Task: Use GitHub Actions to automate workflows in your repository.
Action: Mouse moved to (1048, 63)
Screenshot: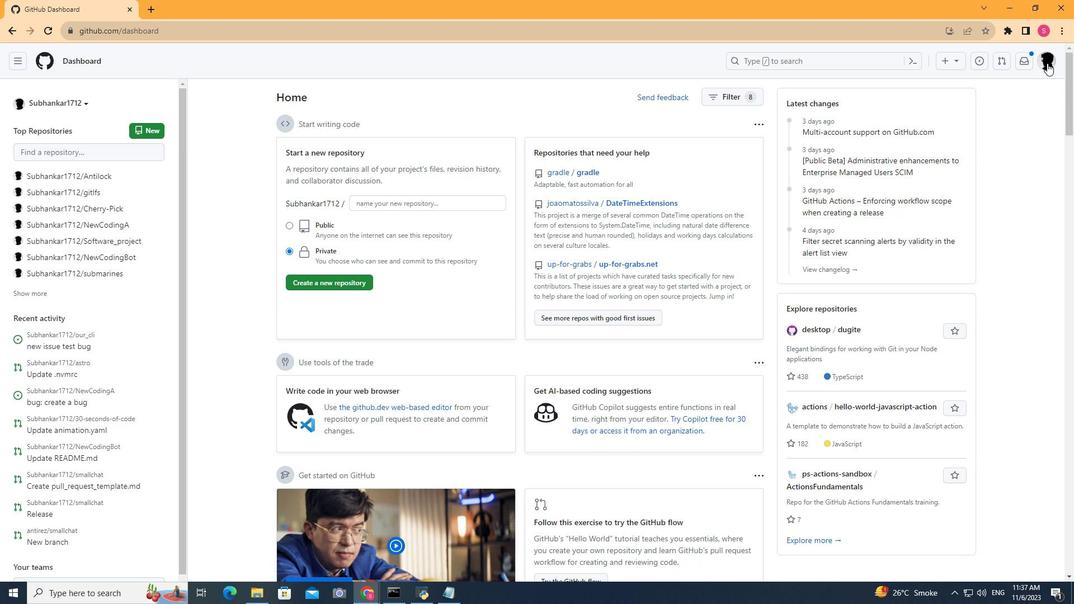 
Action: Mouse pressed left at (1048, 63)
Screenshot: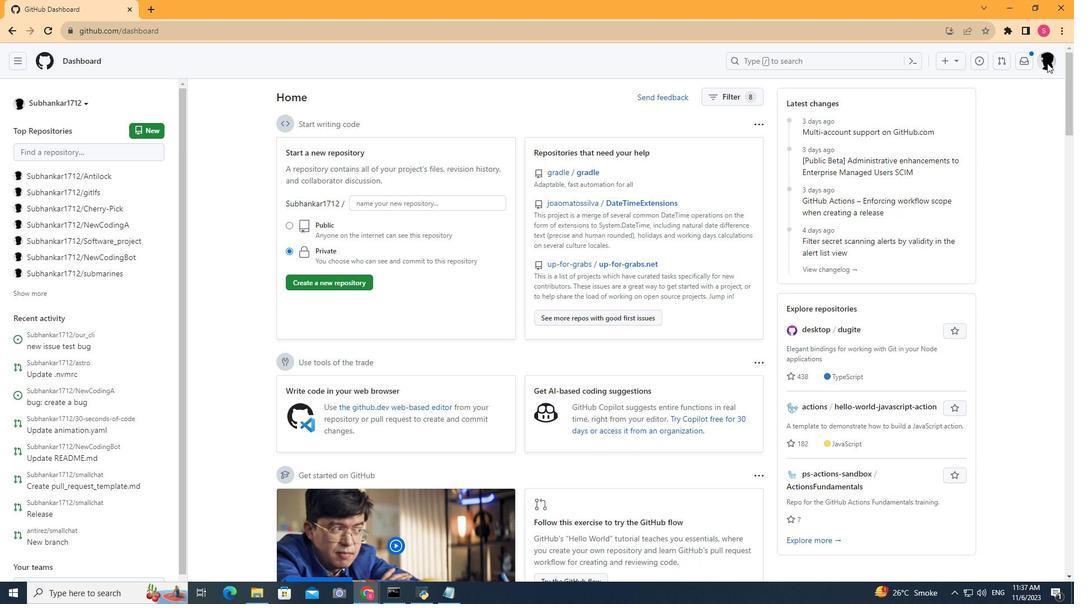 
Action: Mouse moved to (940, 157)
Screenshot: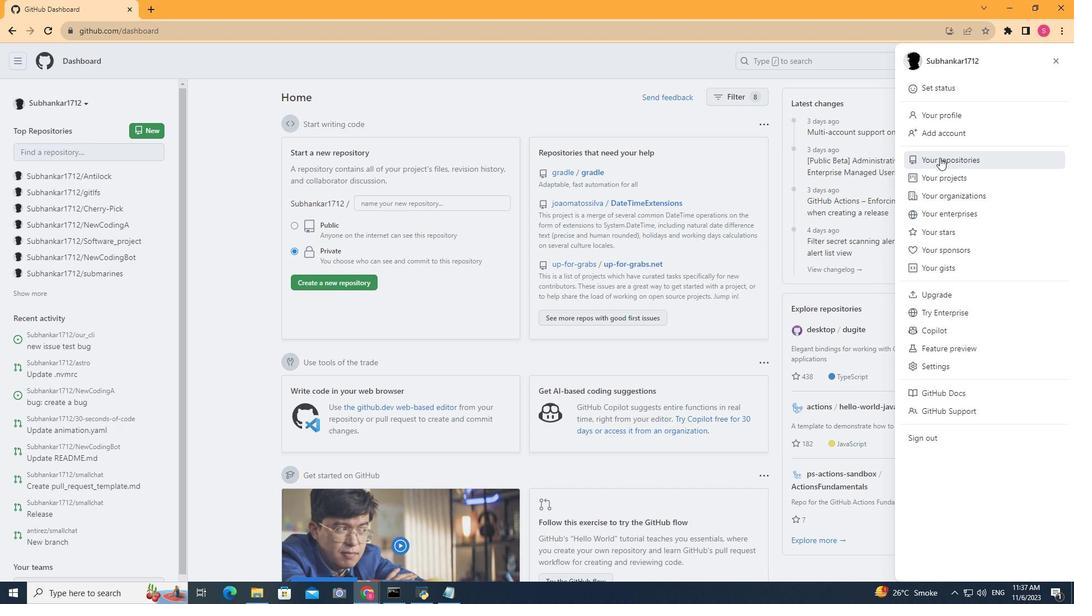 
Action: Mouse pressed left at (940, 157)
Screenshot: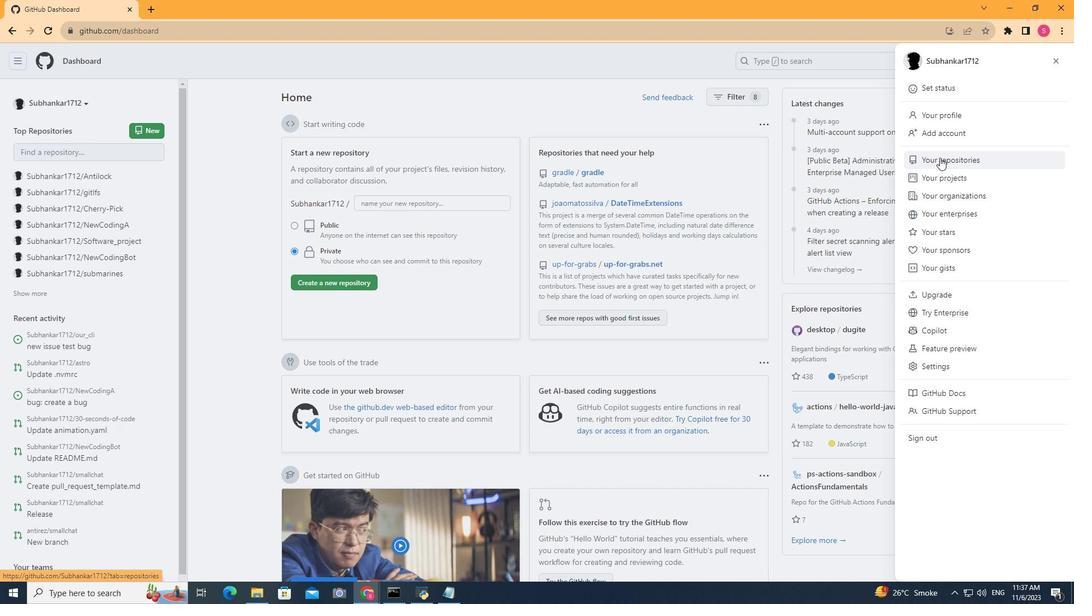 
Action: Mouse moved to (392, 166)
Screenshot: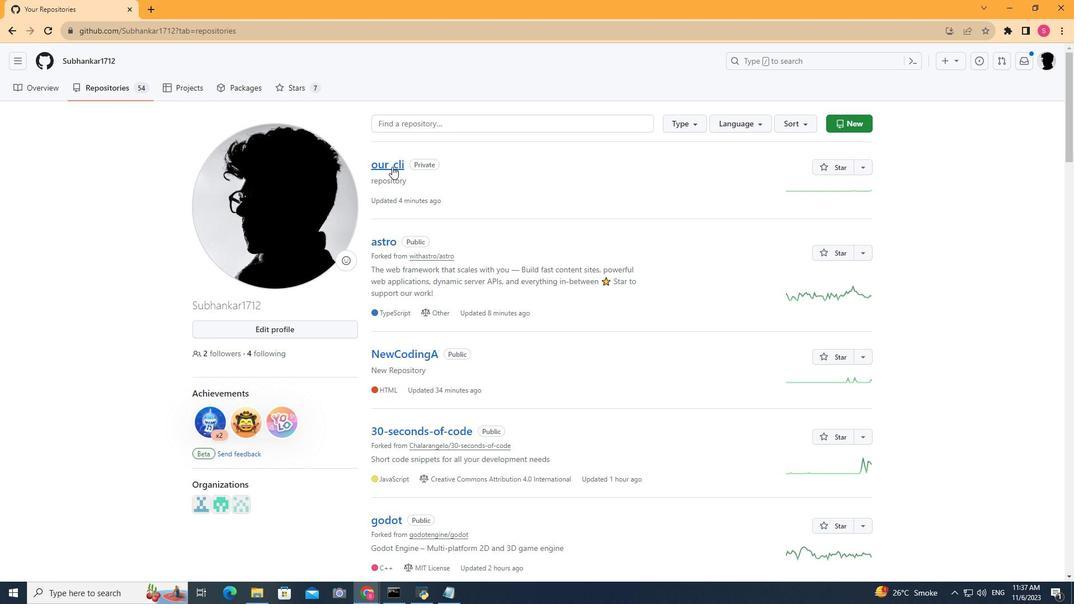 
Action: Mouse pressed left at (392, 166)
Screenshot: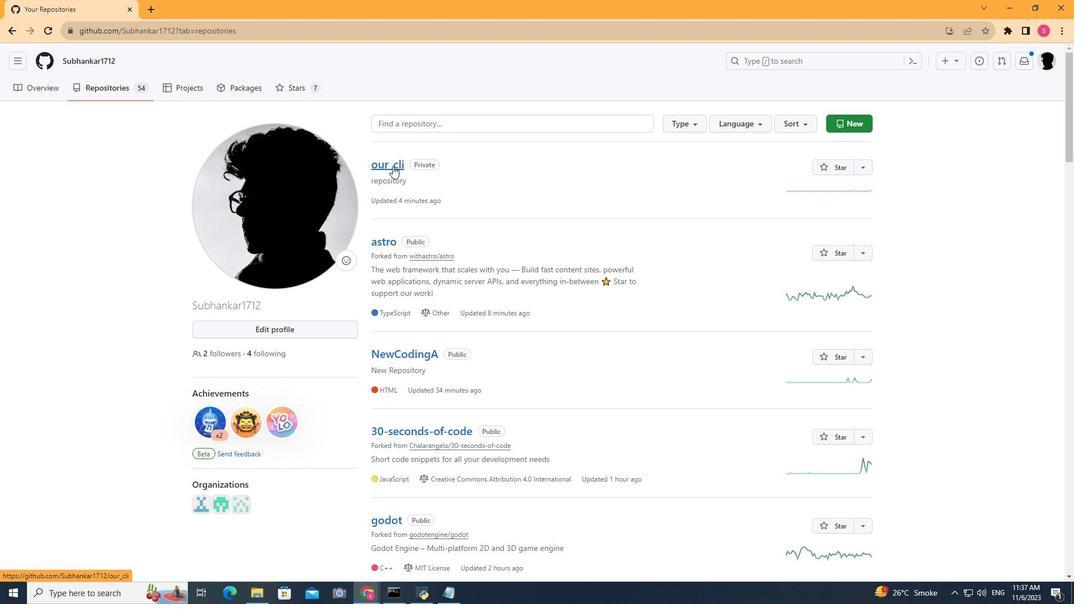 
Action: Mouse moved to (88, 87)
Screenshot: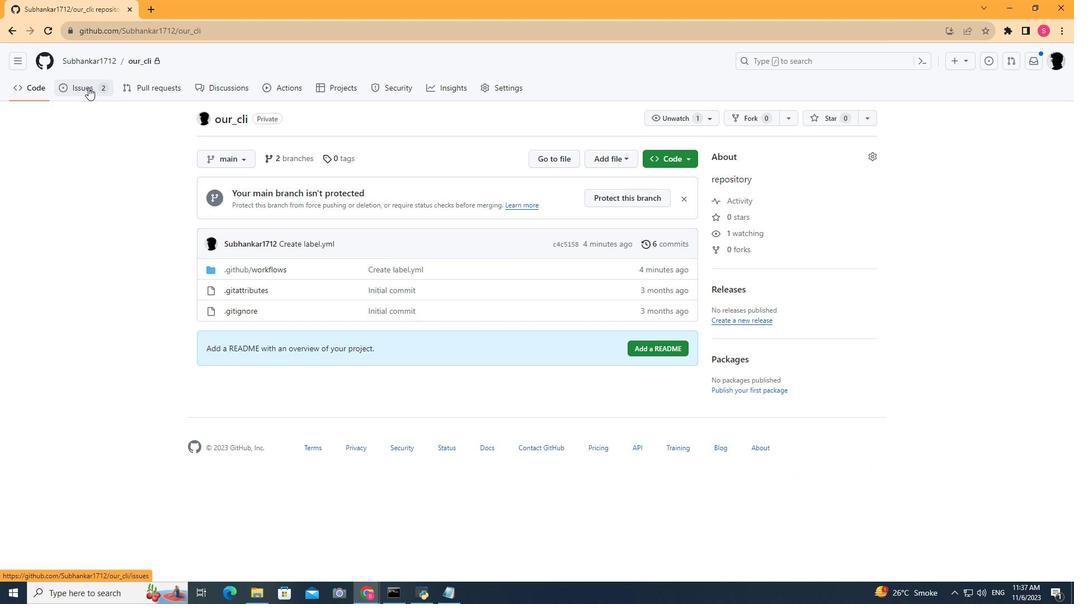 
Action: Mouse pressed left at (88, 87)
Screenshot: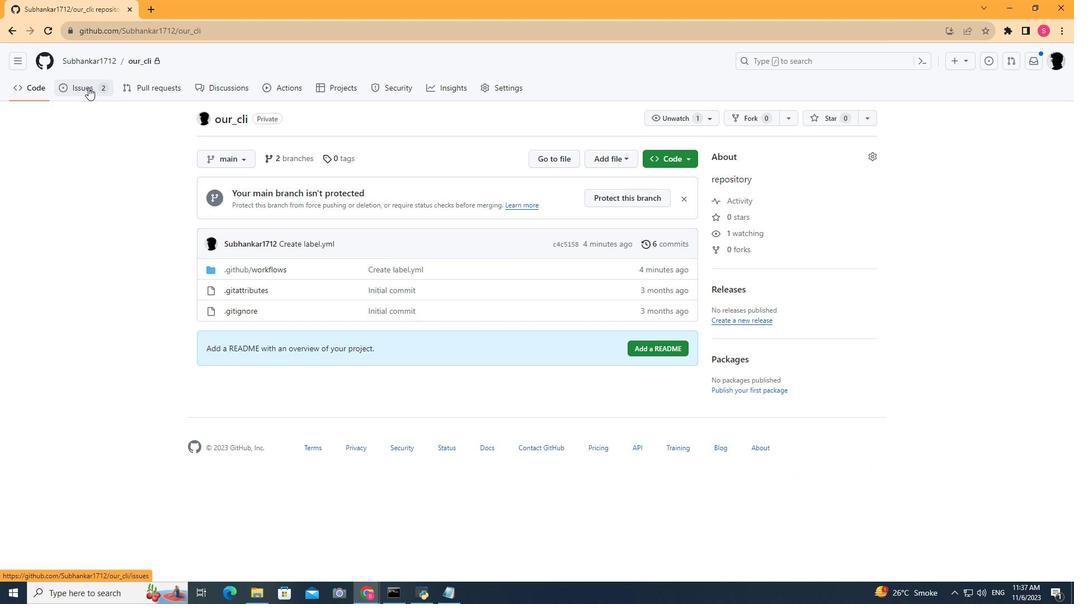 
Action: Mouse moved to (843, 119)
Screenshot: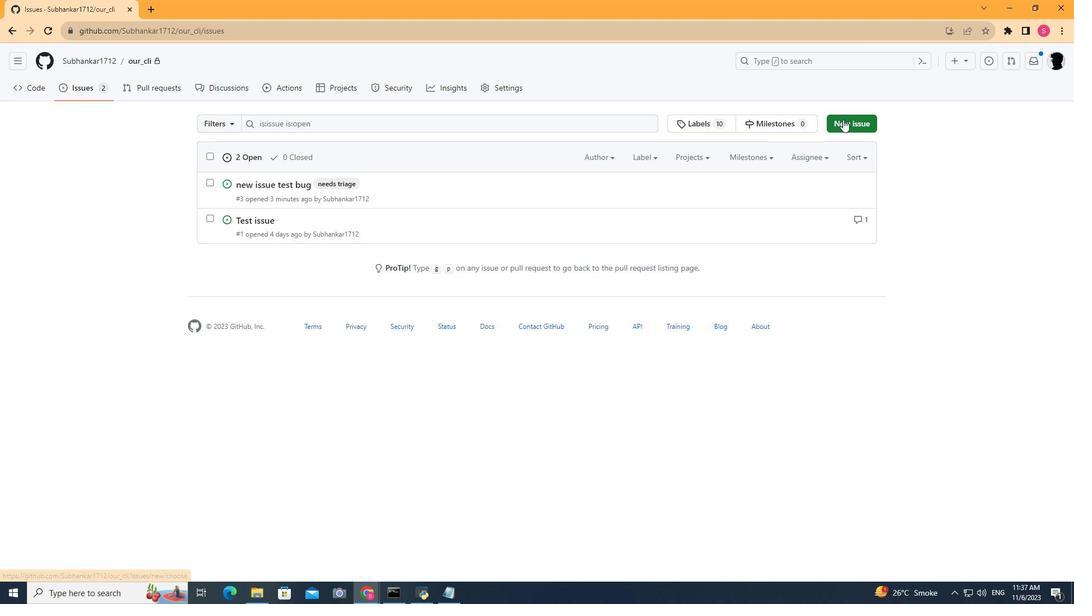 
Action: Mouse pressed left at (843, 119)
Screenshot: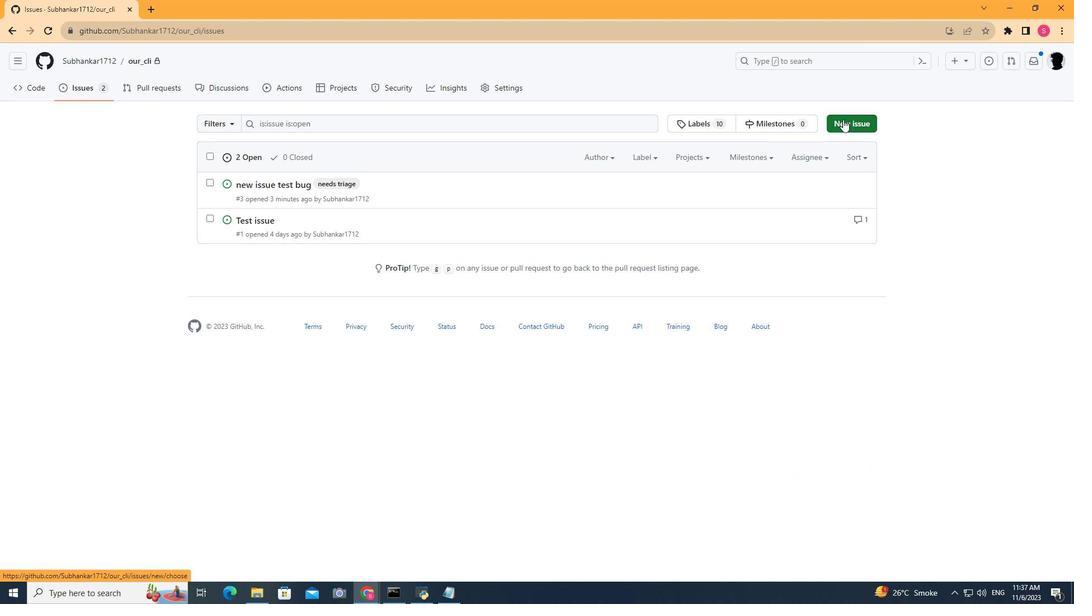 
Action: Mouse moved to (295, 160)
Screenshot: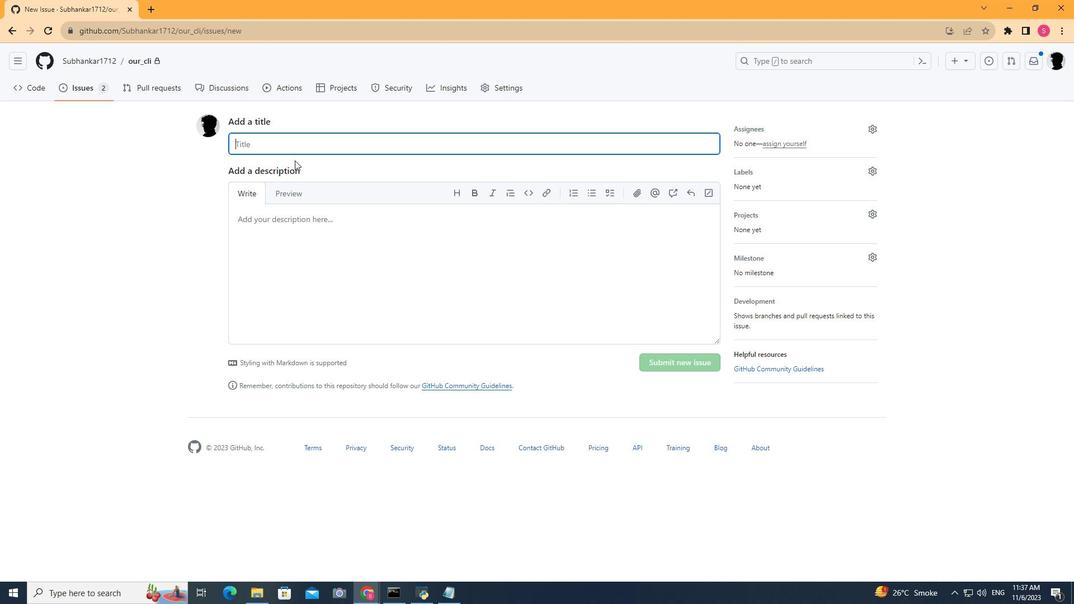 
Action: Key pressed <Key.shift>Conflicts<Key.space><Key.shift>Hander<Key.left><Key.left>l<Key.right><Key.right><Key.space><Key.shift>Wa<Key.backspace>rapping<Key.space>regression
Screenshot: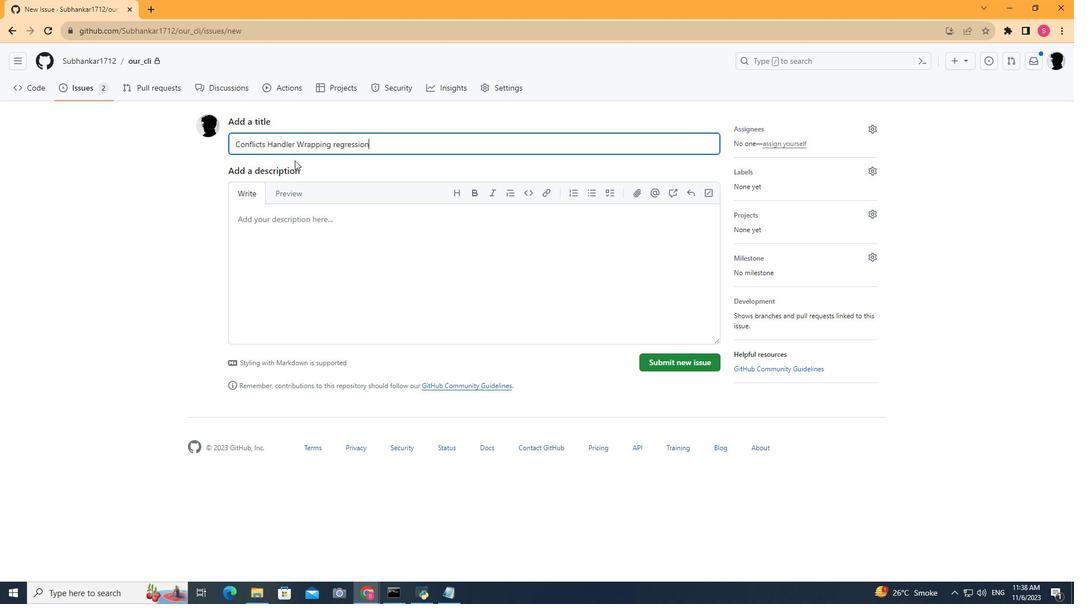 
Action: Mouse moved to (298, 221)
Screenshot: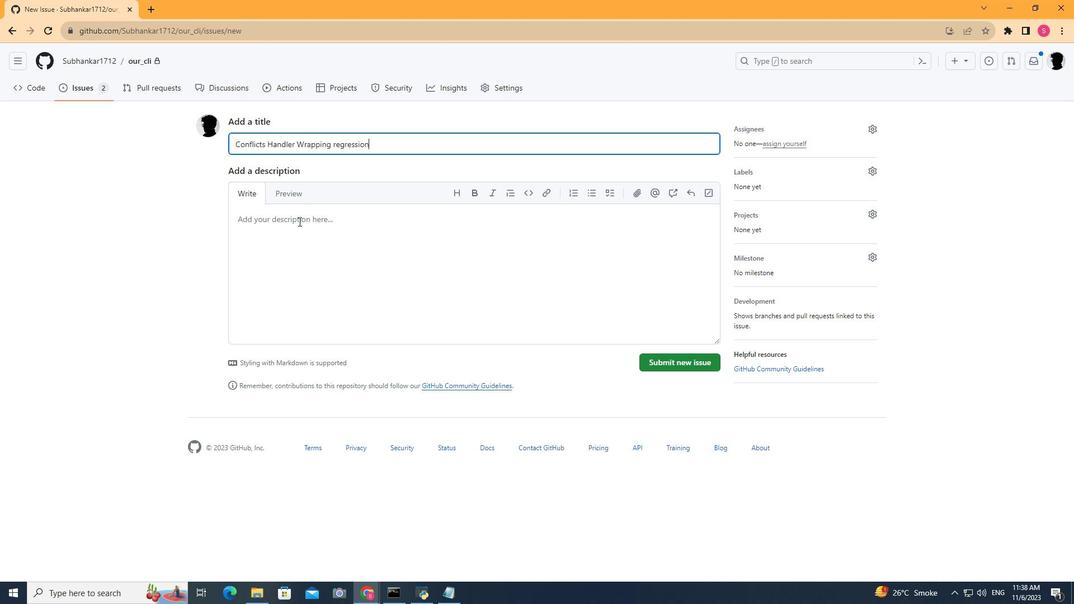 
Action: Mouse pressed left at (298, 221)
Screenshot: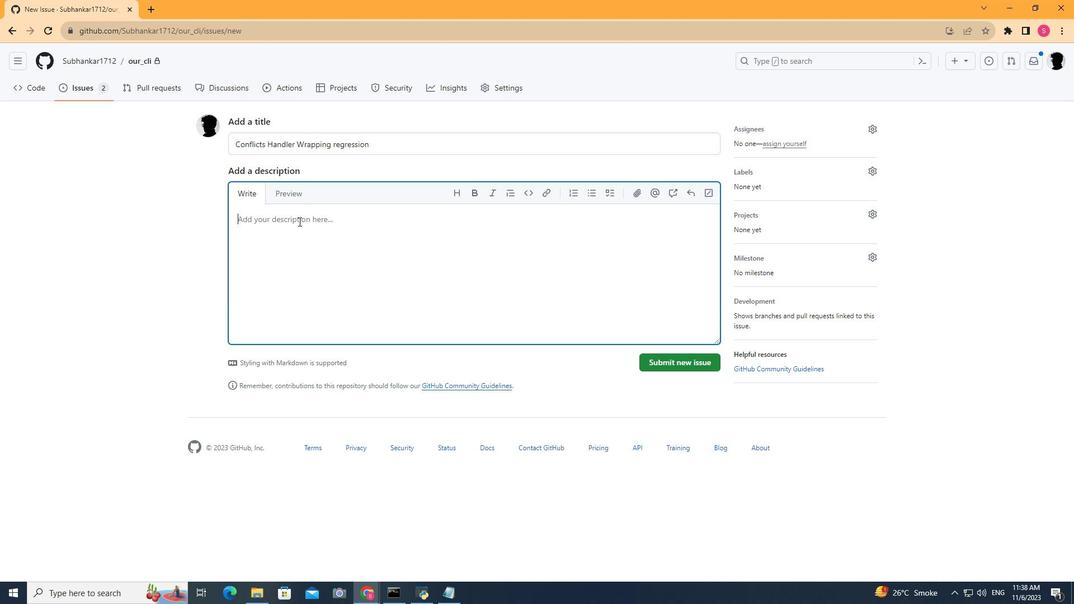 
Action: Key pressed <Key.shift>The<Key.space><Key.shift>Problem<Key.enter><Key.enter><Key.shift><Key.shift><Key.shift><Key.shift><Key.shift><Key.shift><Key.shift><Key.shift>When<Key.space>a<Key.space>conflict<Key.space>occurs<Key.space>and<Key.space>the<Key.space>file<Key.space>g<Key.backspace>has<Key.space>a<Key.space>long<Key.space>name,<Key.space>it<Key.space>does<Key.space>not<Key.space>warp<Key.space>in<Key.space>a<Key.space>pretty<Key.space>fashion.
Screenshot: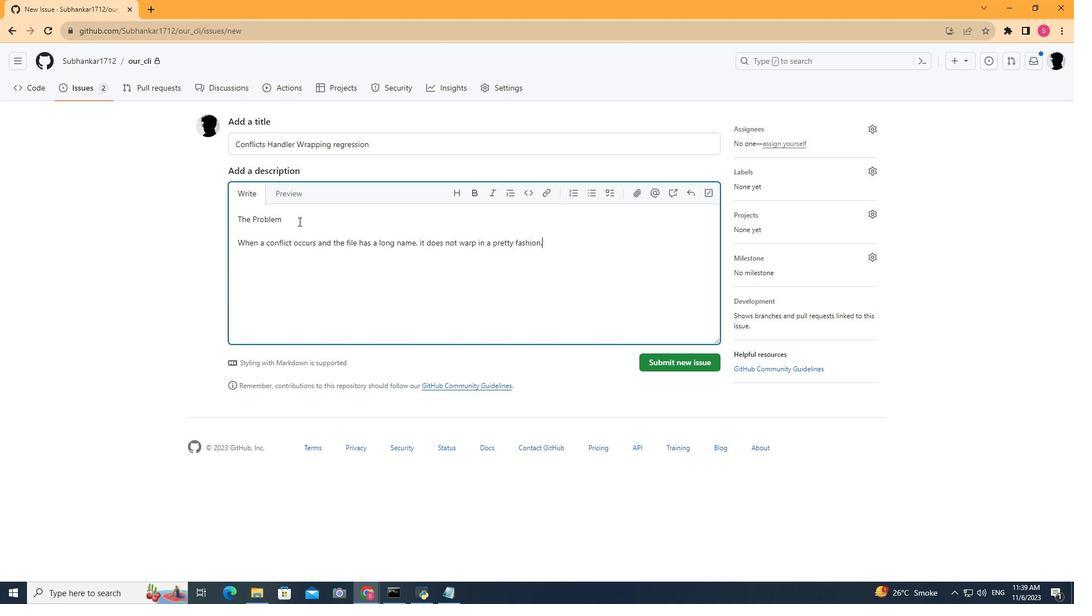 
Action: Mouse moved to (666, 359)
Screenshot: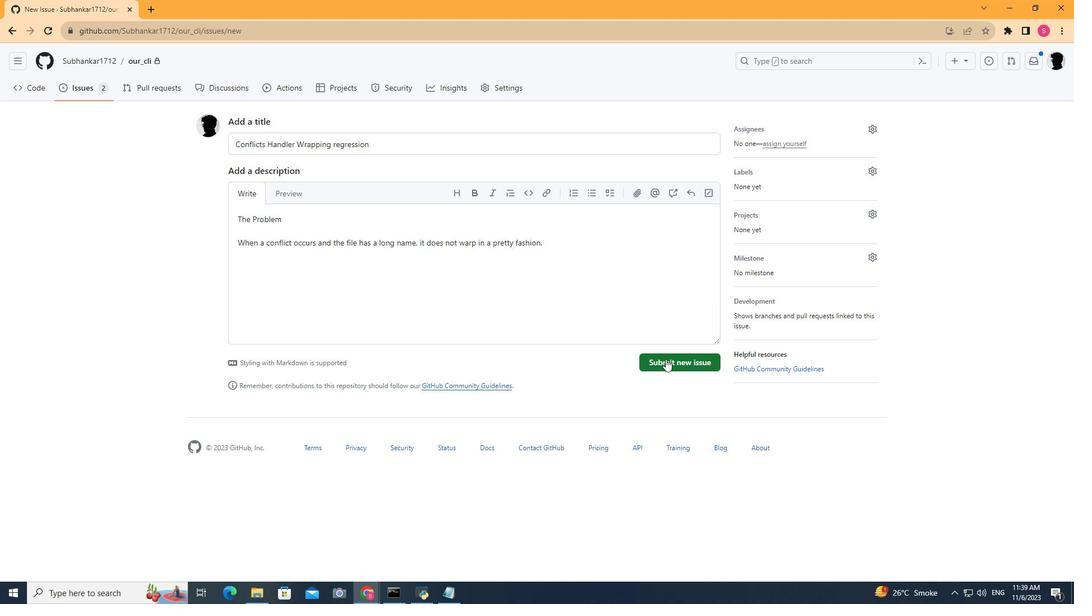 
Action: Mouse pressed left at (666, 359)
Screenshot: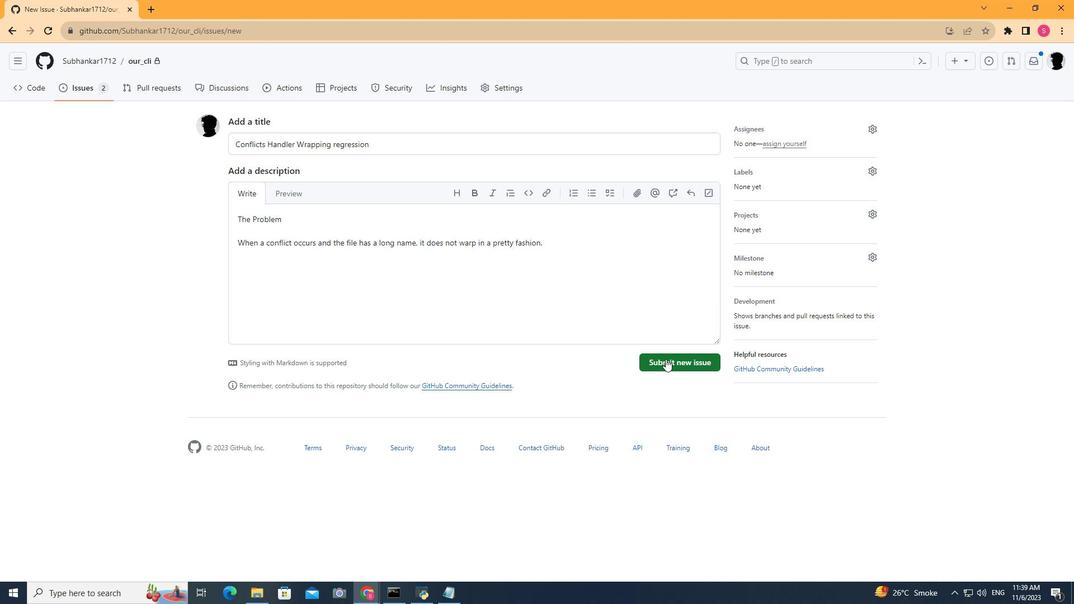 
Action: Mouse moved to (306, 266)
Screenshot: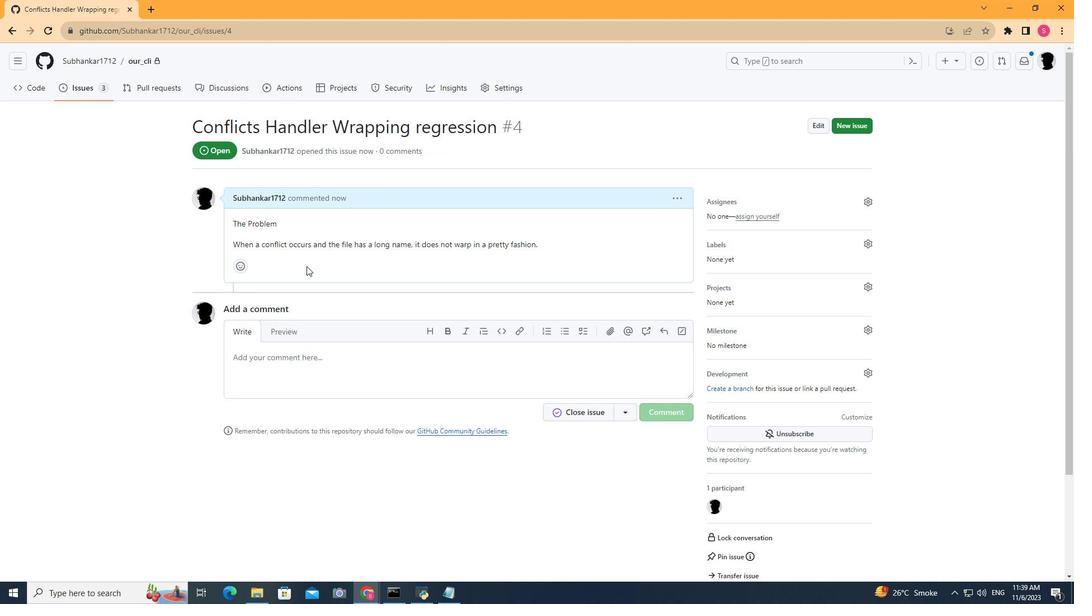 
Action: Mouse scrolled (306, 265) with delta (0, 0)
Screenshot: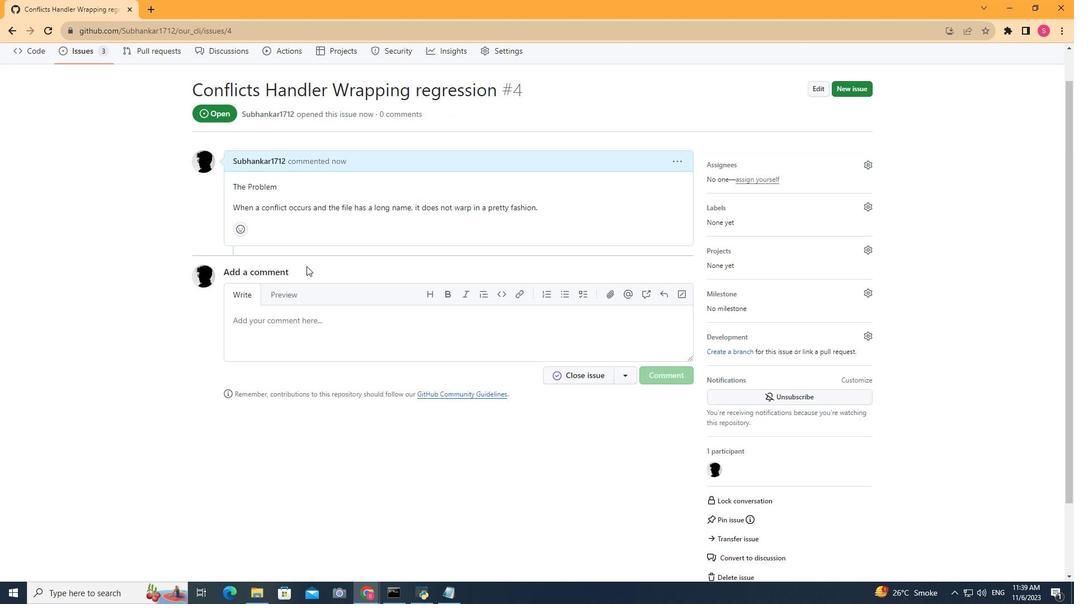 
Action: Mouse scrolled (306, 265) with delta (0, 0)
Screenshot: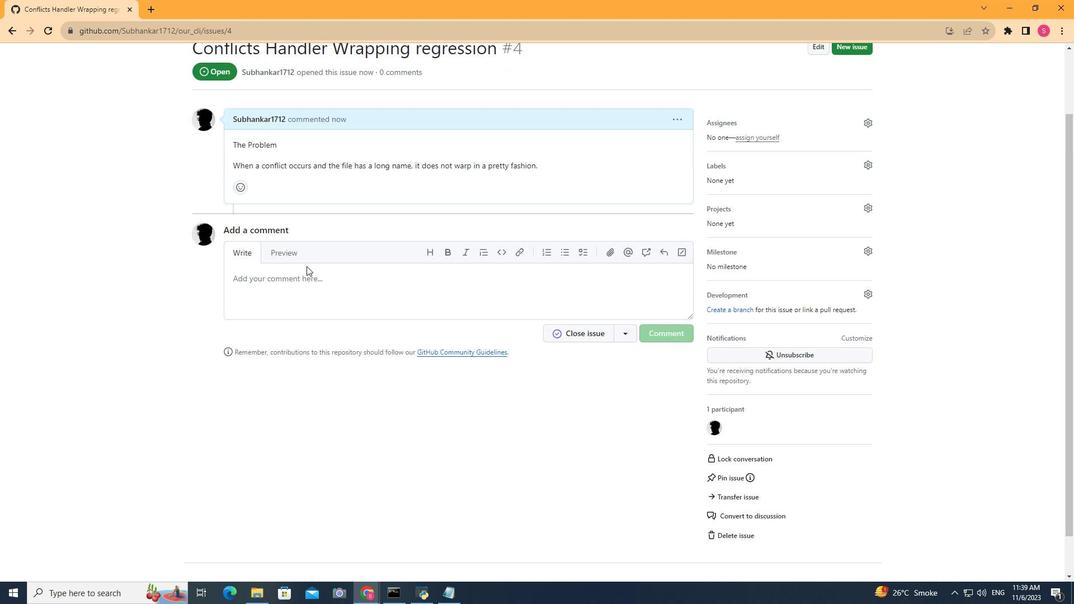 
Action: Mouse scrolled (306, 265) with delta (0, 0)
Screenshot: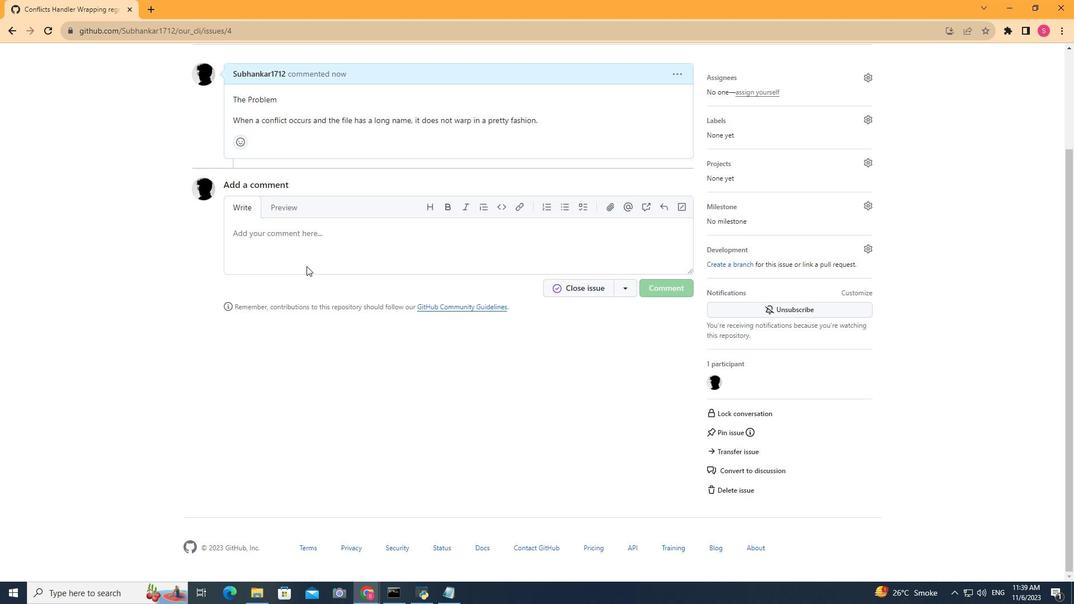 
Action: Mouse scrolled (306, 267) with delta (0, 0)
Screenshot: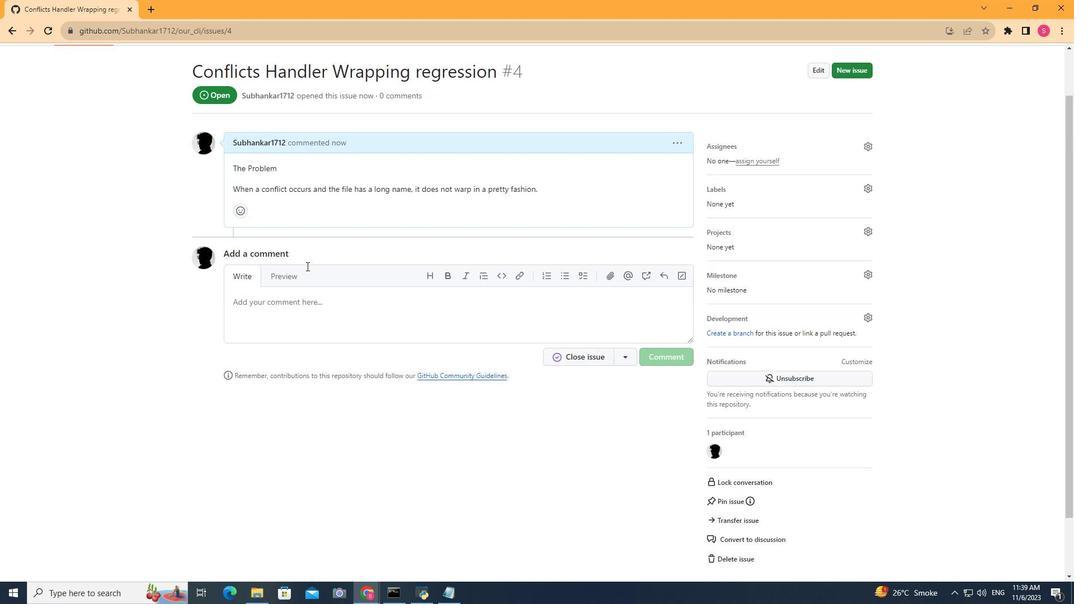 
Action: Mouse scrolled (306, 267) with delta (0, 0)
Screenshot: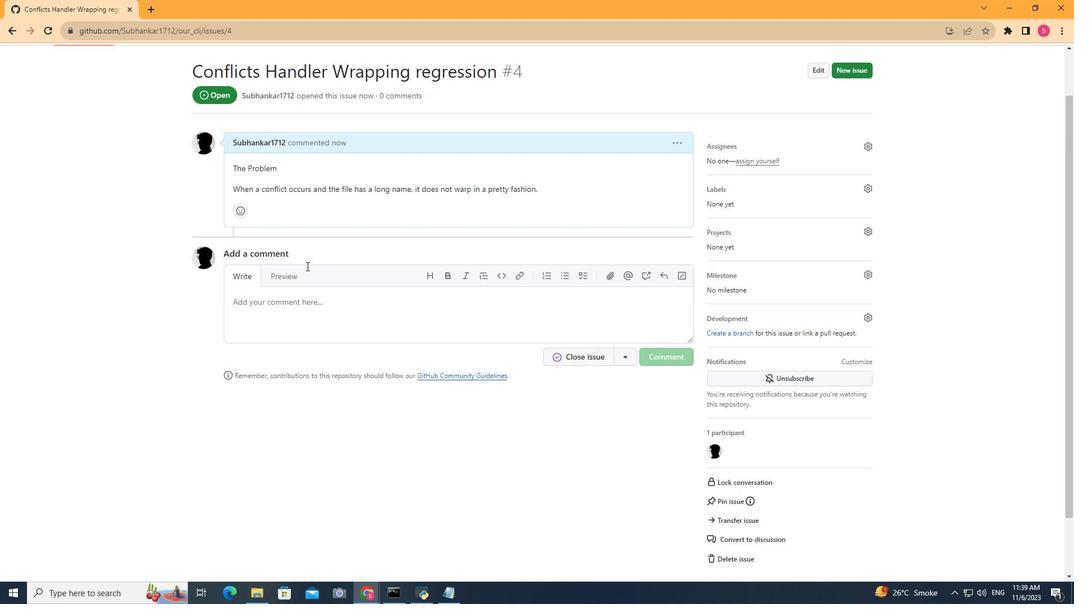 
Action: Mouse scrolled (306, 267) with delta (0, 0)
Screenshot: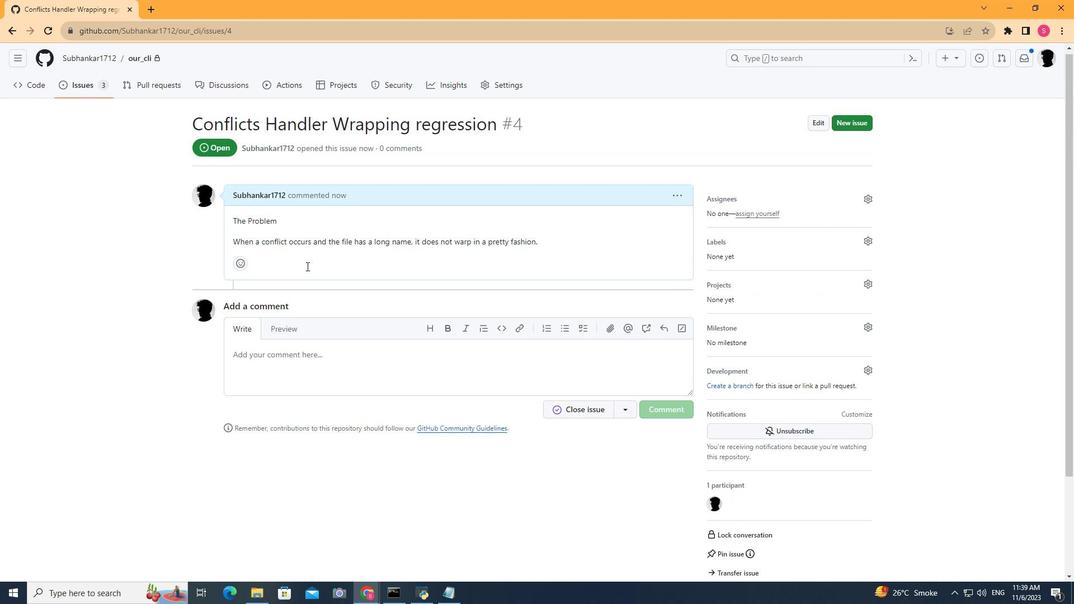 
Action: Mouse moved to (276, 90)
Screenshot: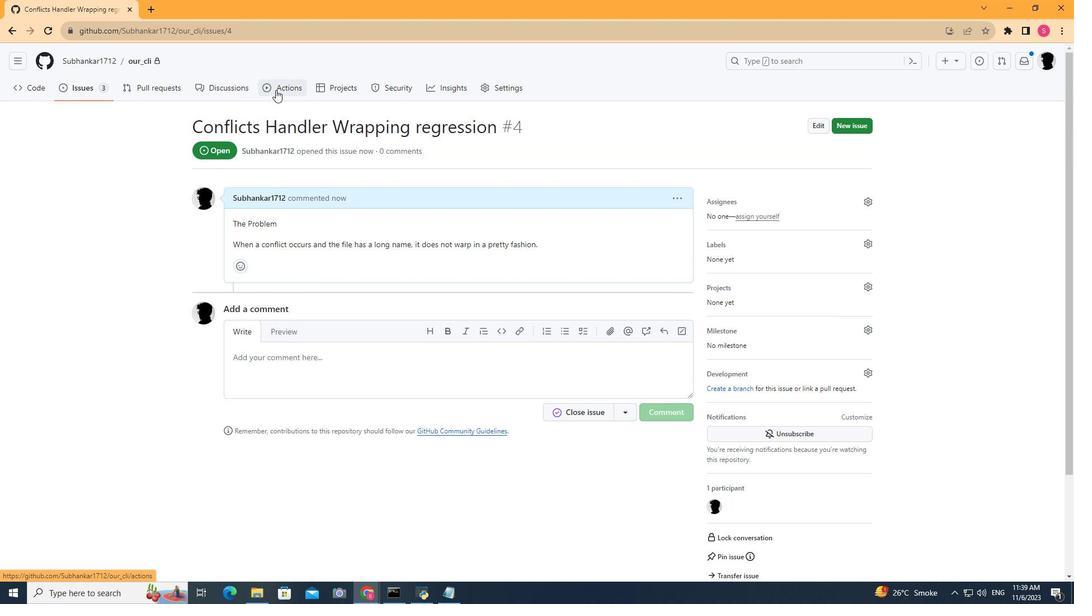
Action: Mouse pressed left at (276, 90)
Screenshot: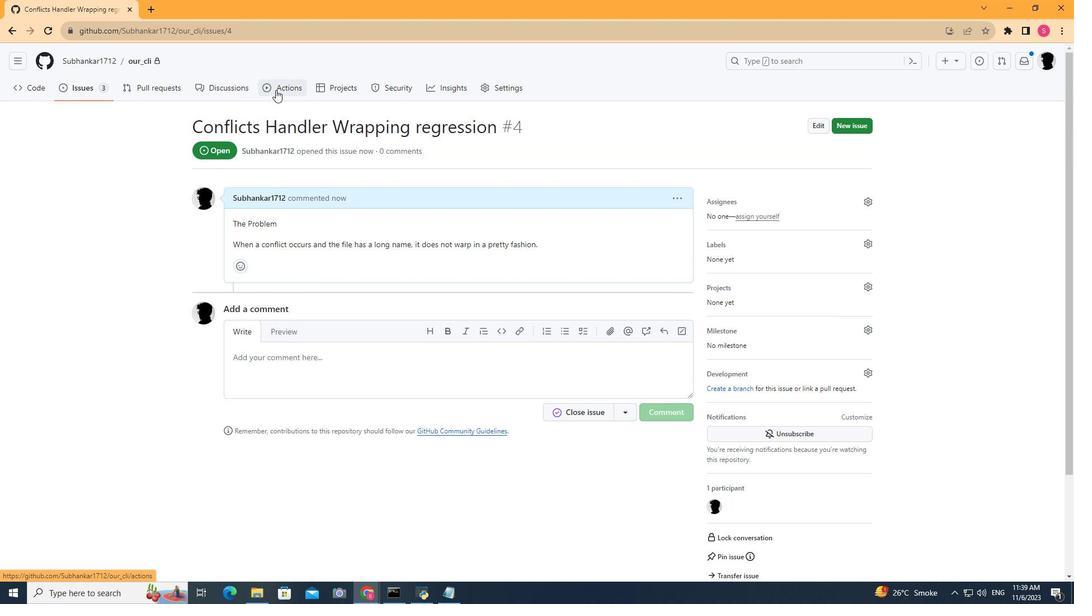 
Action: Mouse moved to (267, 200)
Screenshot: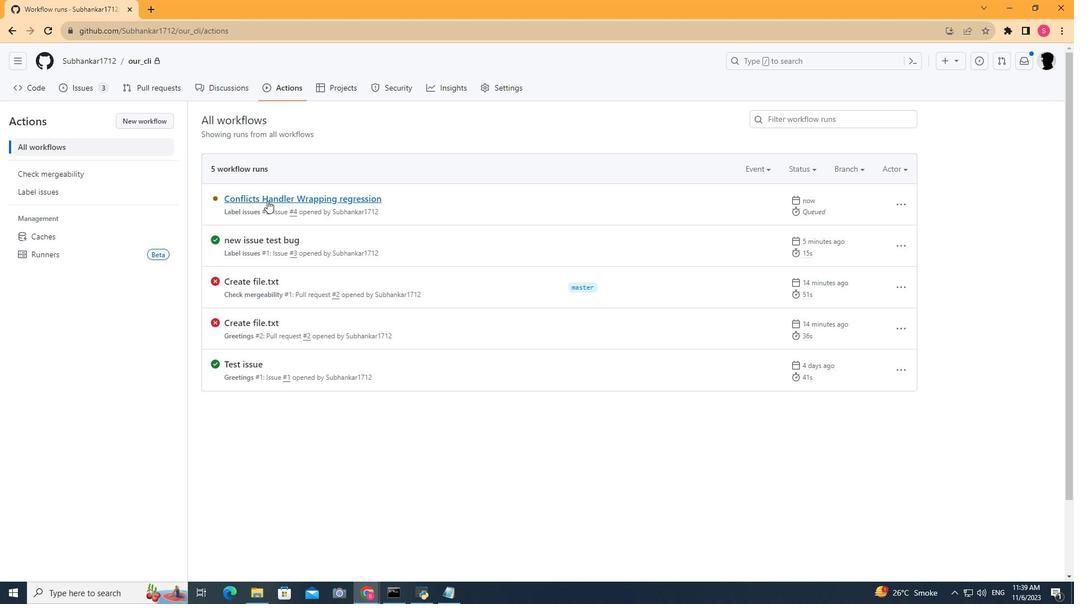 
Action: Mouse pressed left at (267, 200)
Screenshot: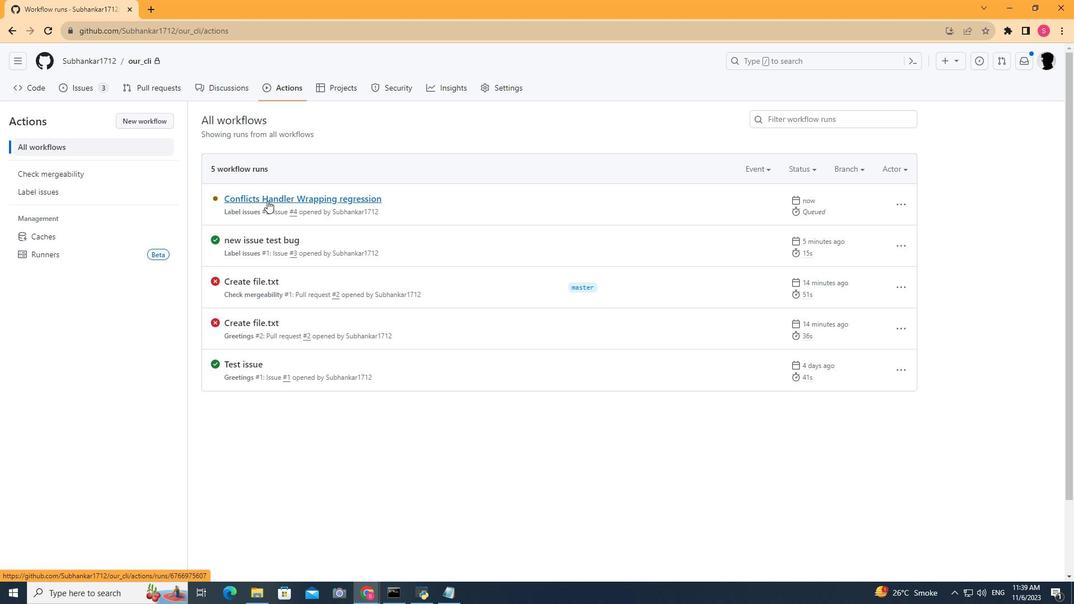 
Action: Mouse moved to (249, 297)
Screenshot: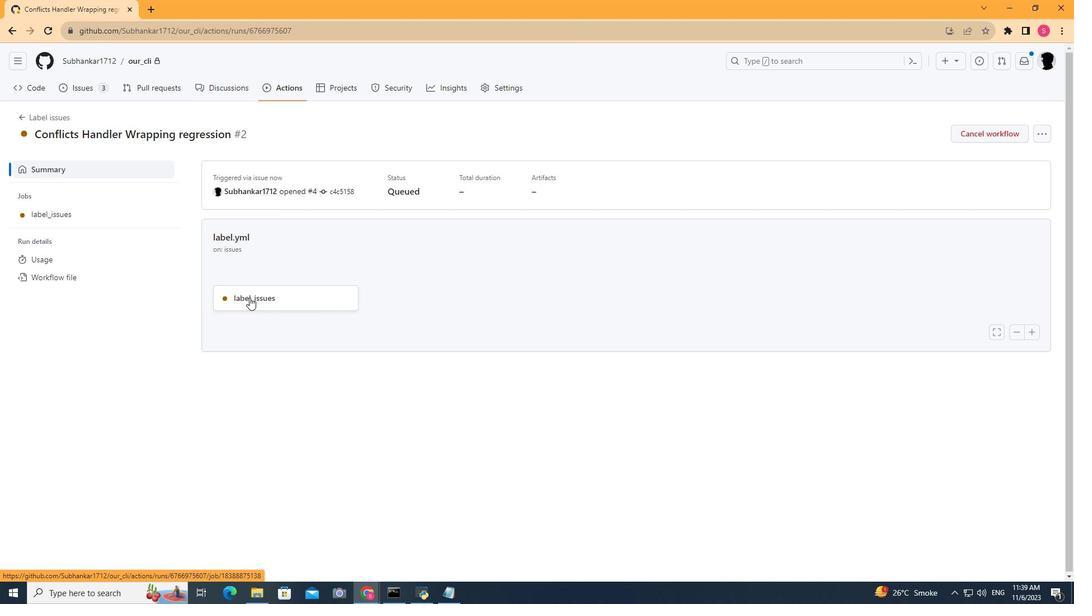 
Action: Mouse pressed left at (249, 297)
Screenshot: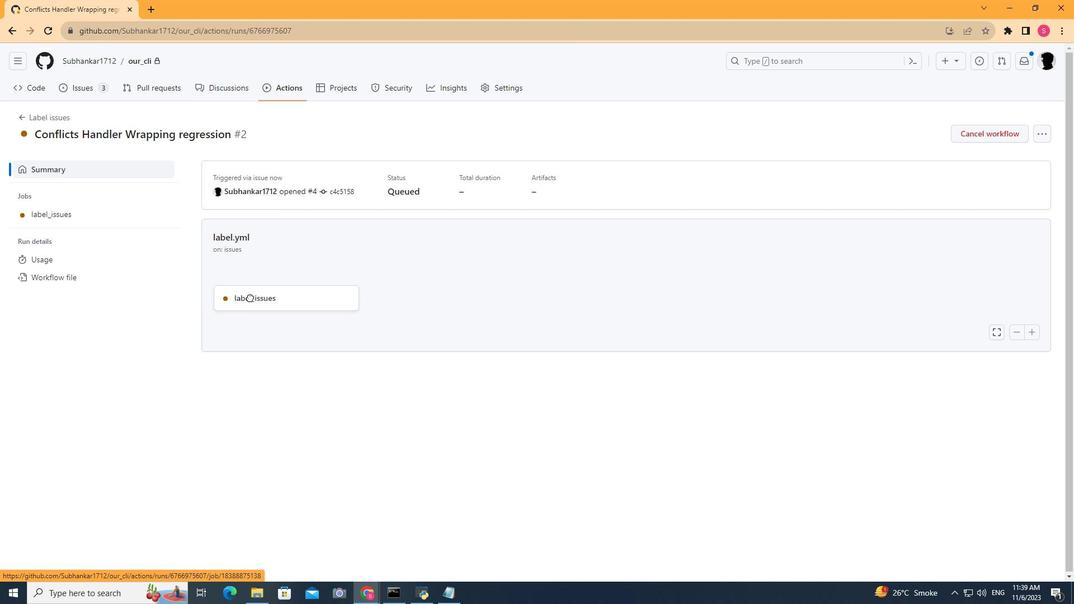 
Action: Mouse moved to (291, 258)
Screenshot: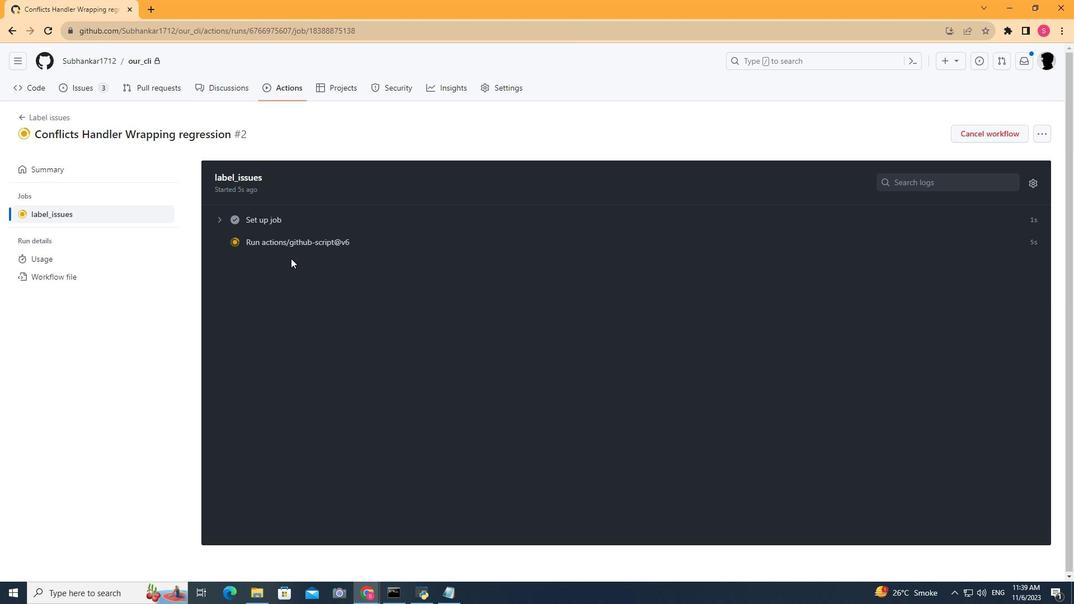 
Action: Mouse scrolled (291, 258) with delta (0, 0)
Screenshot: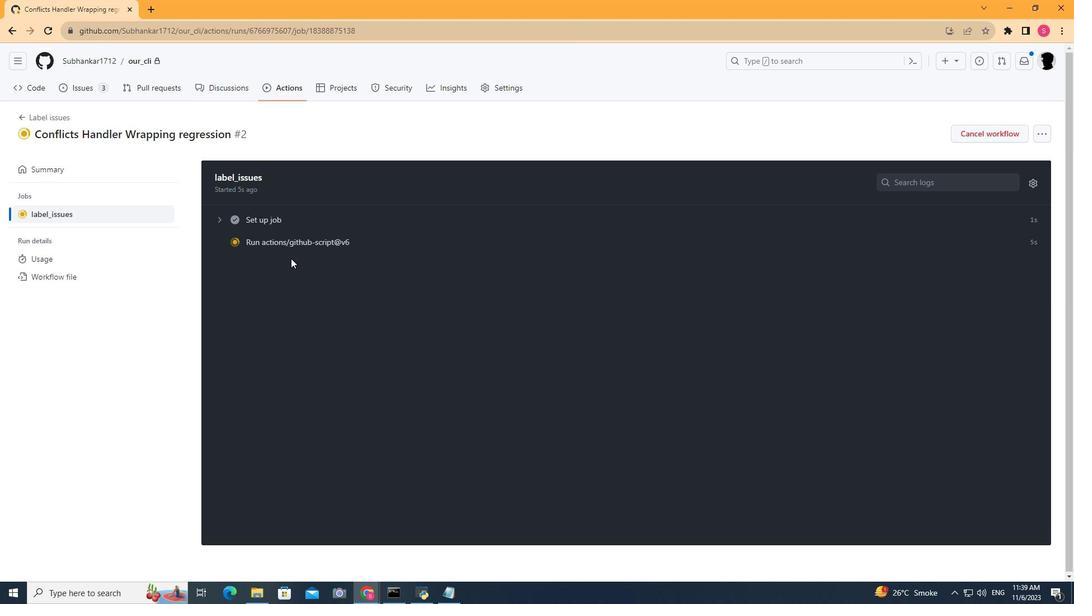
Action: Mouse scrolled (291, 258) with delta (0, 0)
Screenshot: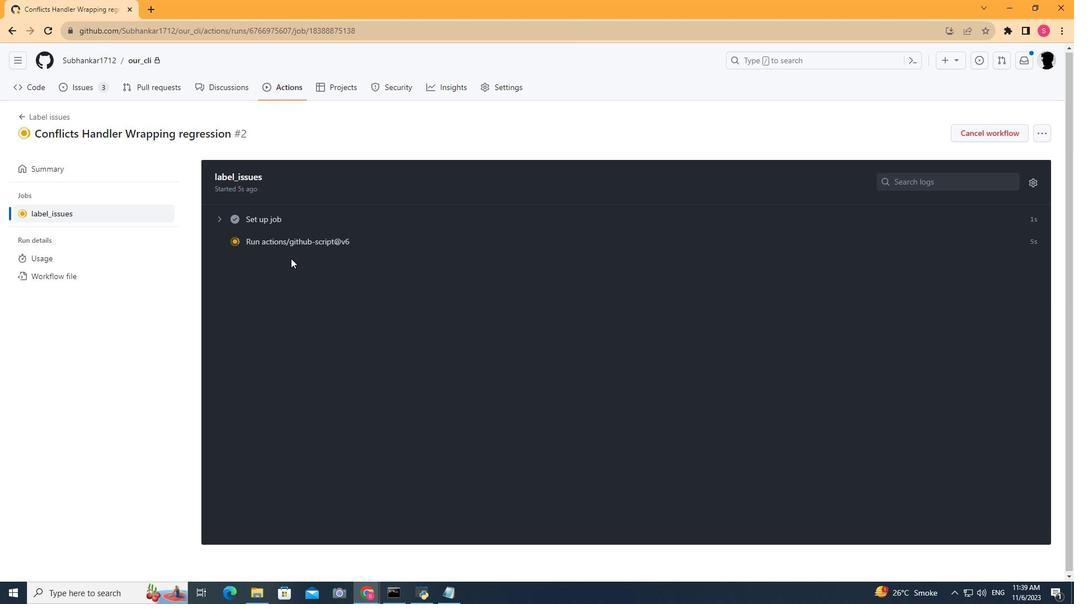 
Action: Mouse scrolled (291, 258) with delta (0, 0)
Screenshot: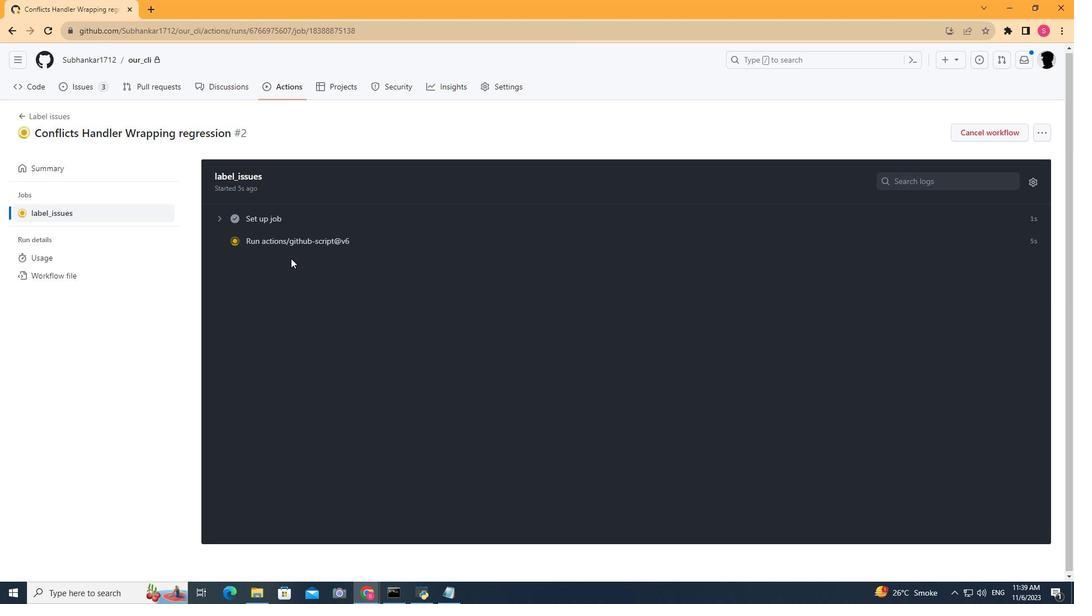 
Action: Mouse scrolled (291, 258) with delta (0, 0)
Screenshot: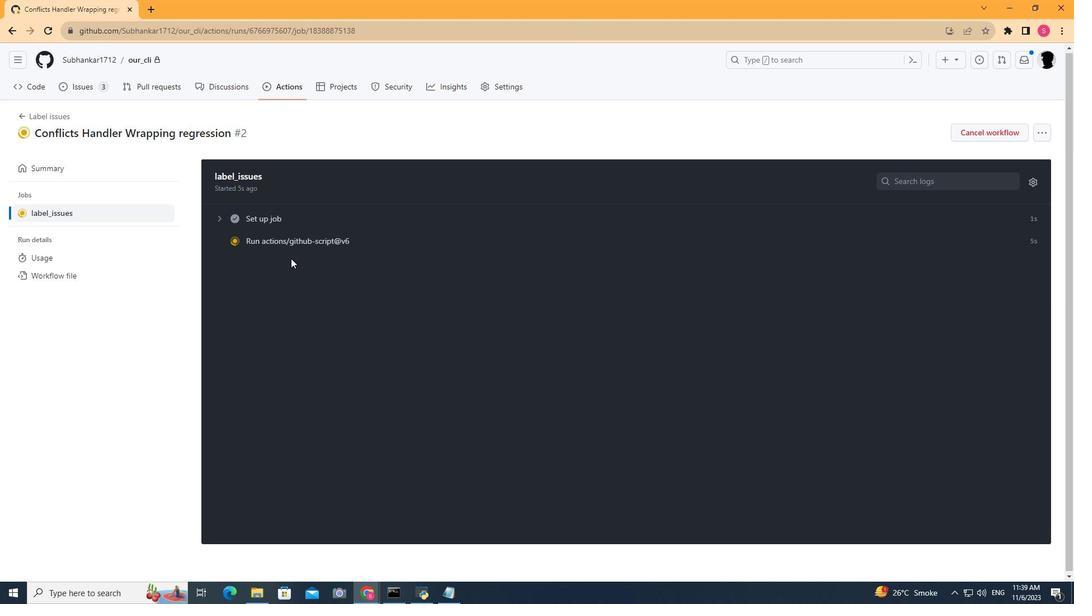 
Action: Mouse moved to (291, 258)
Screenshot: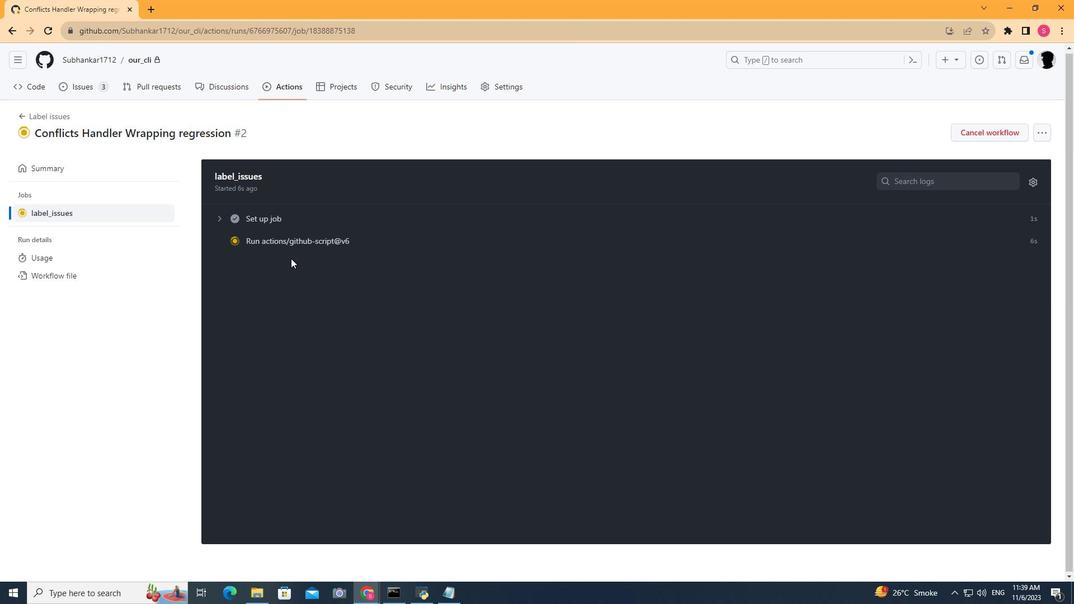 
Action: Mouse scrolled (291, 259) with delta (0, 0)
Screenshot: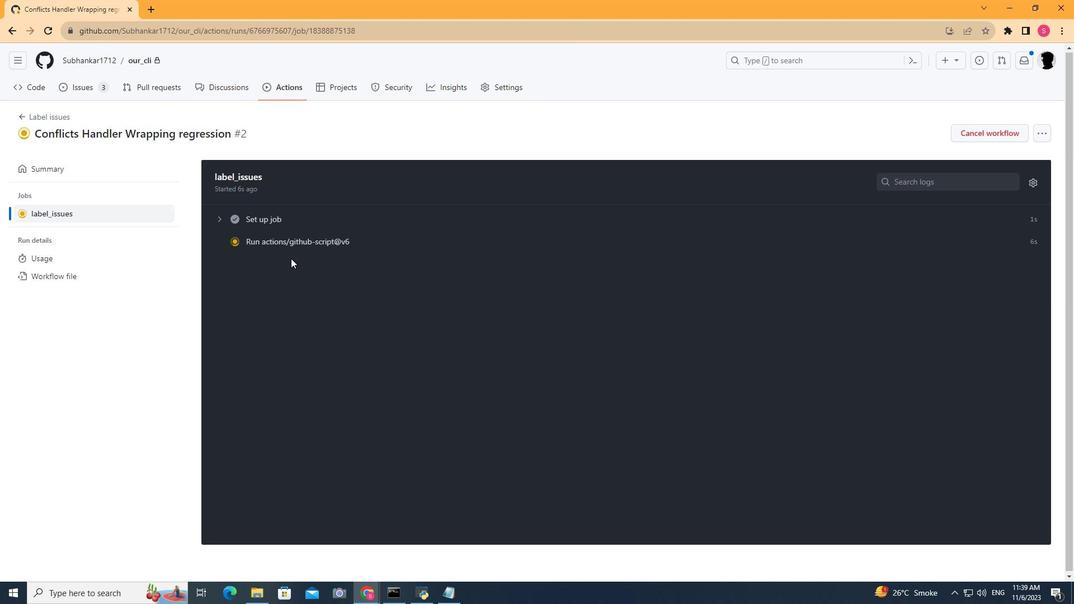 
Action: Mouse scrolled (291, 259) with delta (0, 0)
Screenshot: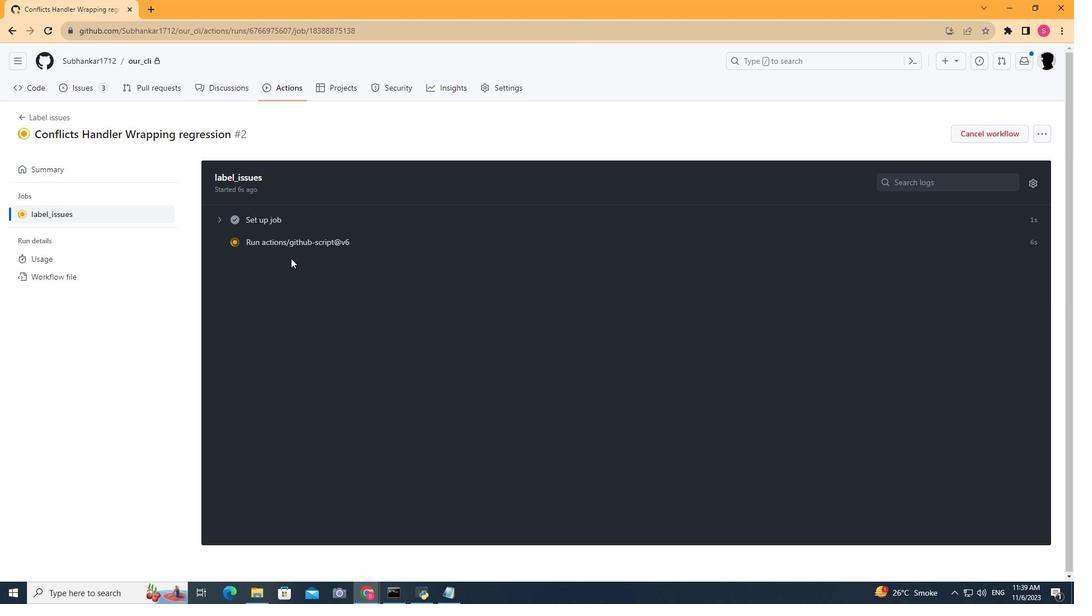 
Action: Mouse scrolled (291, 259) with delta (0, 0)
Screenshot: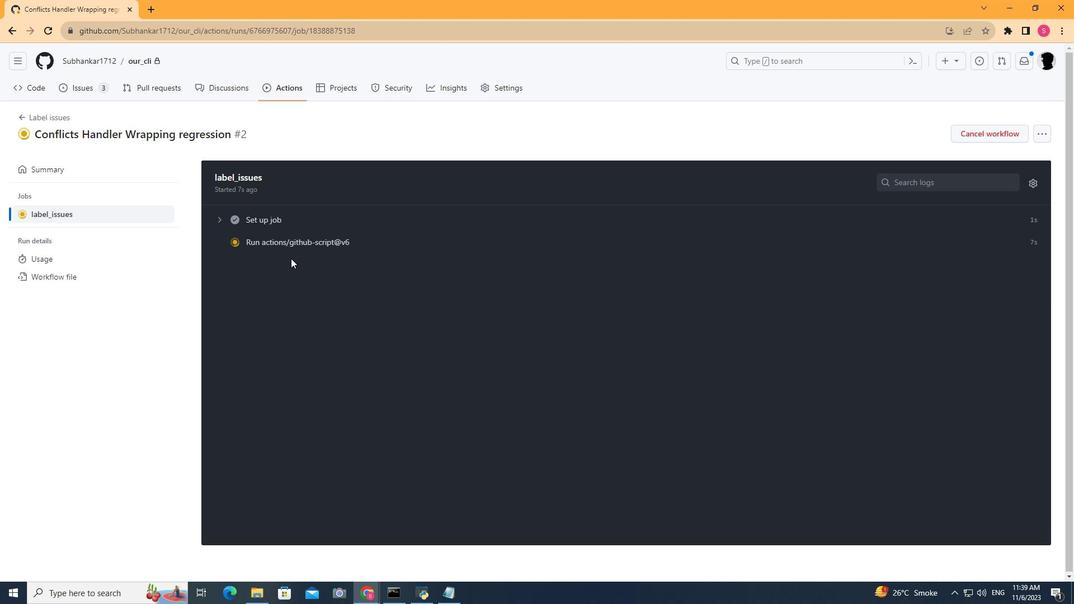 
Action: Mouse scrolled (291, 259) with delta (0, 0)
Screenshot: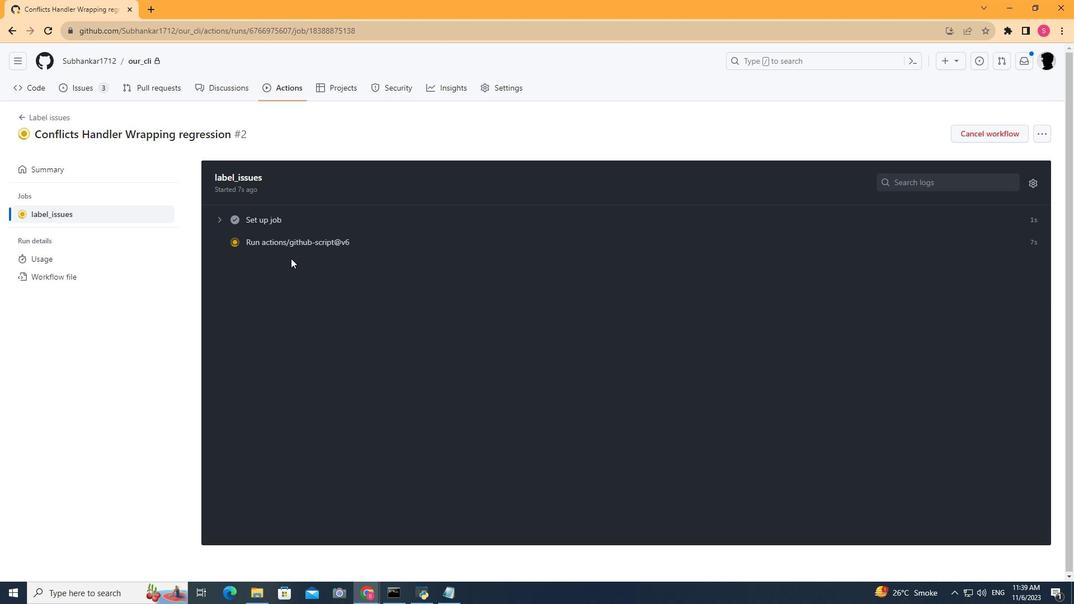 
Action: Mouse scrolled (291, 259) with delta (0, 0)
Screenshot: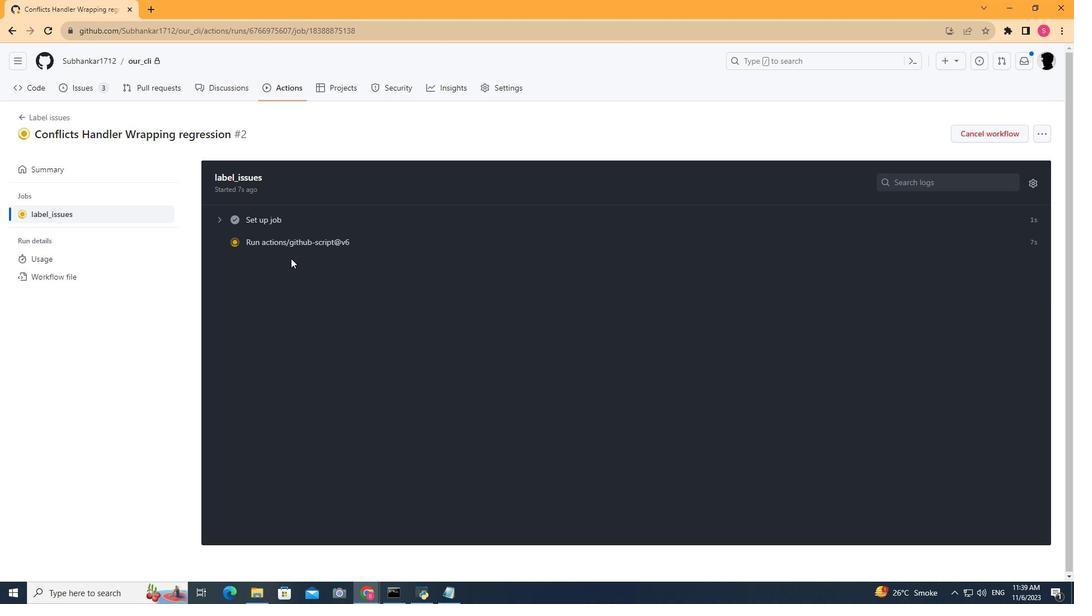 
Action: Mouse scrolled (291, 259) with delta (0, 0)
Screenshot: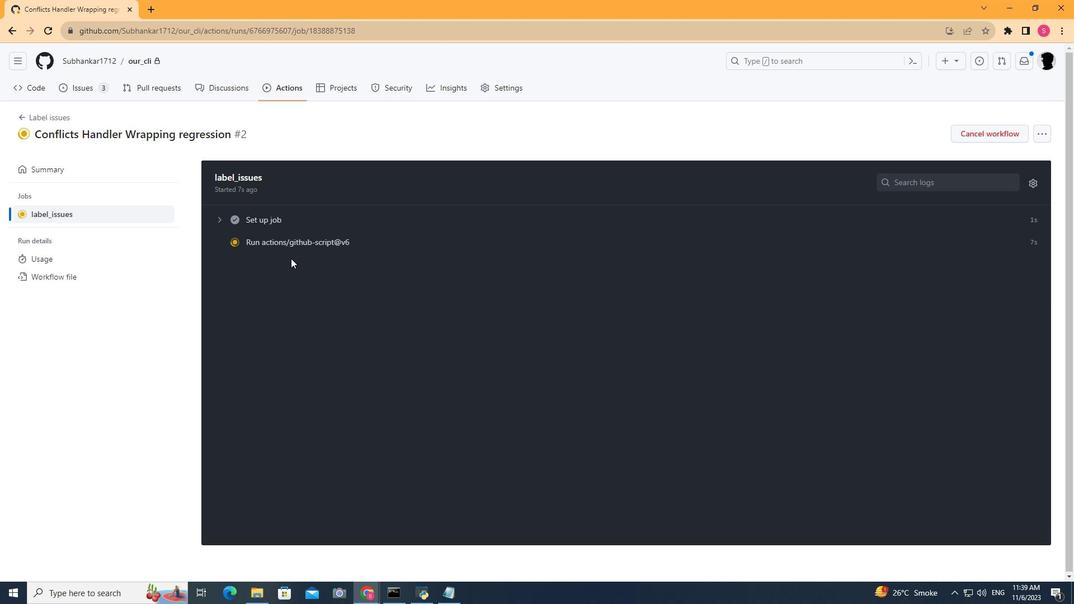 
Action: Mouse scrolled (291, 258) with delta (0, 0)
Screenshot: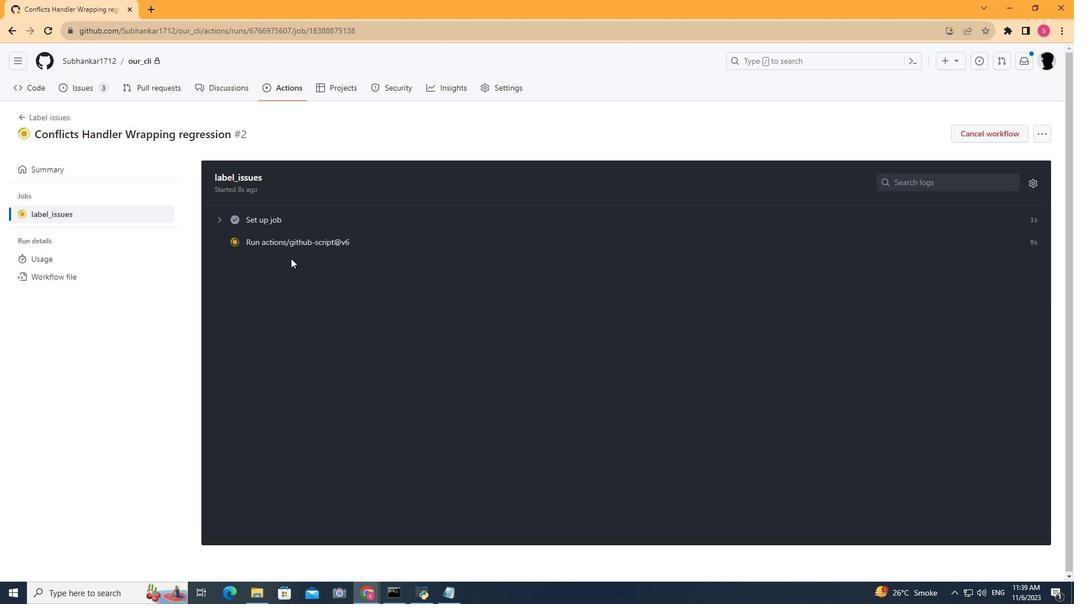 
Action: Mouse scrolled (291, 258) with delta (0, 0)
Screenshot: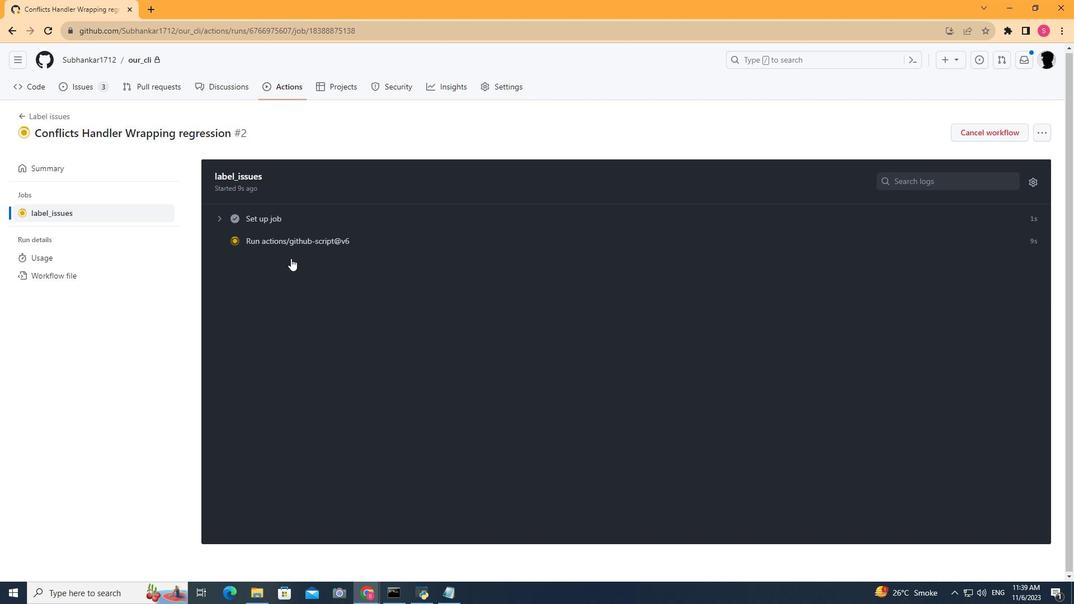 
Action: Mouse scrolled (291, 258) with delta (0, 0)
Screenshot: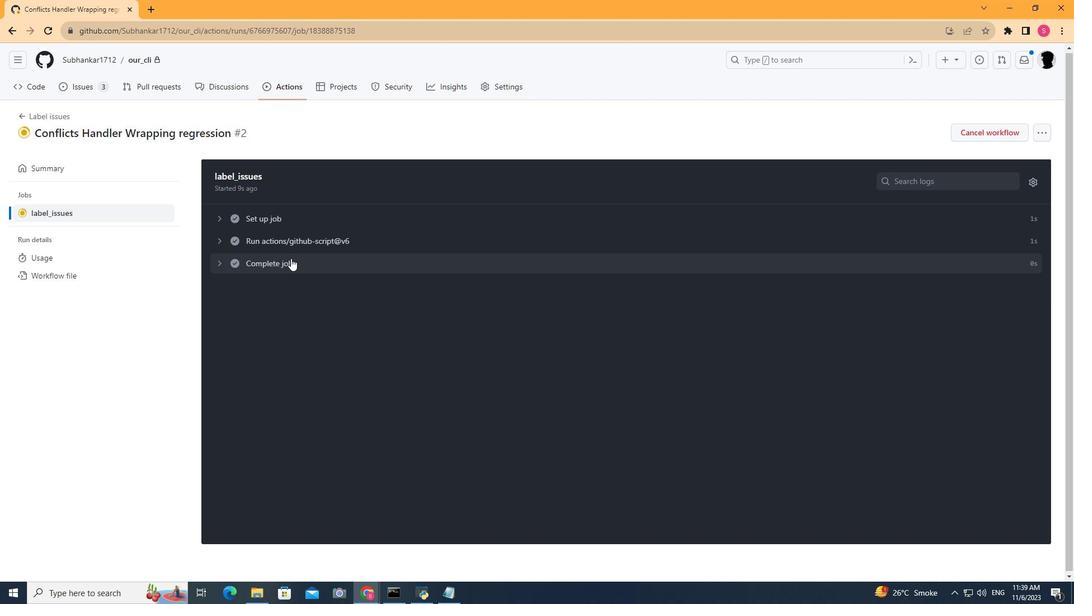 
Action: Mouse scrolled (291, 258) with delta (0, 0)
Screenshot: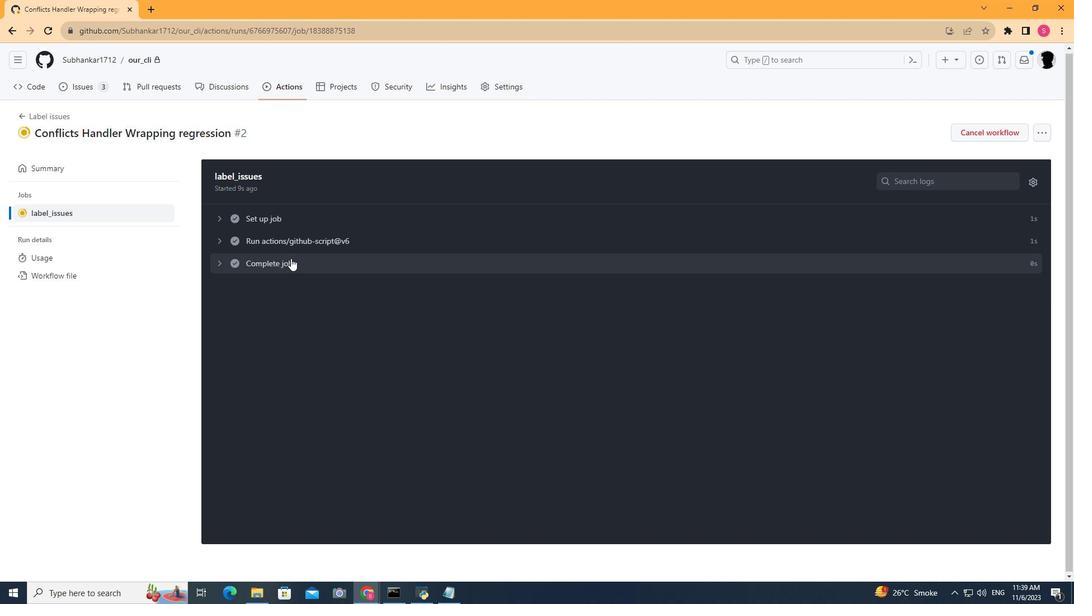 
Action: Mouse scrolled (291, 258) with delta (0, 0)
Screenshot: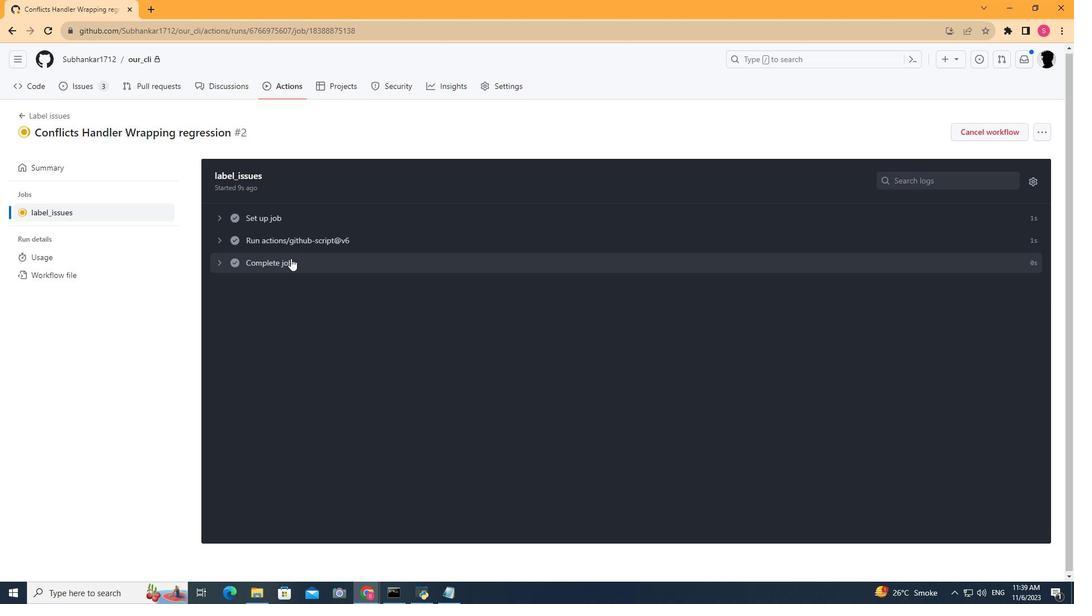
Action: Mouse moved to (289, 264)
Screenshot: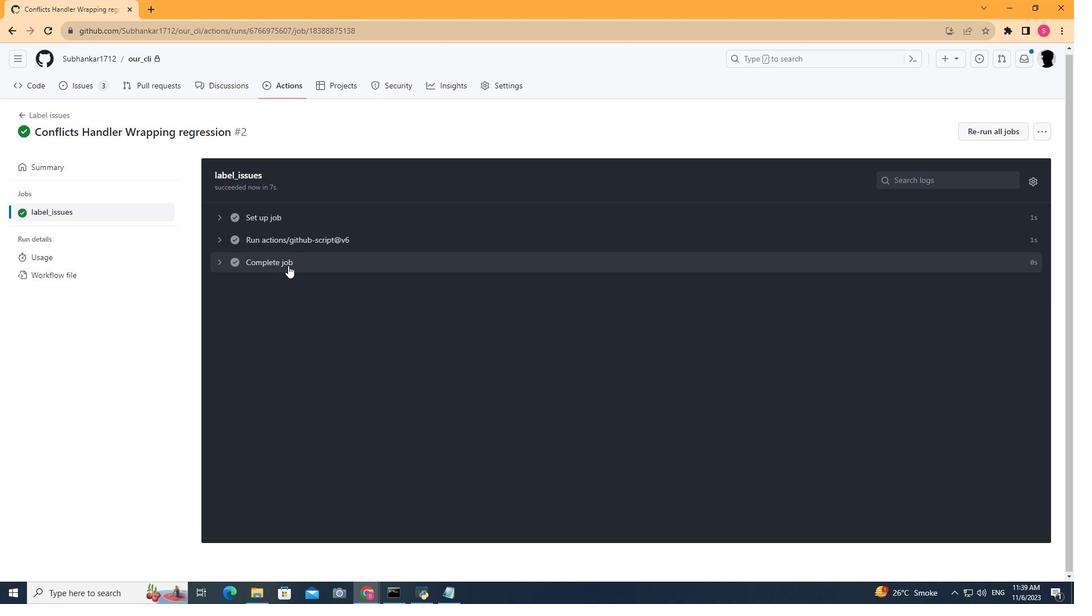 
Action: Mouse scrolled (289, 264) with delta (0, 0)
Screenshot: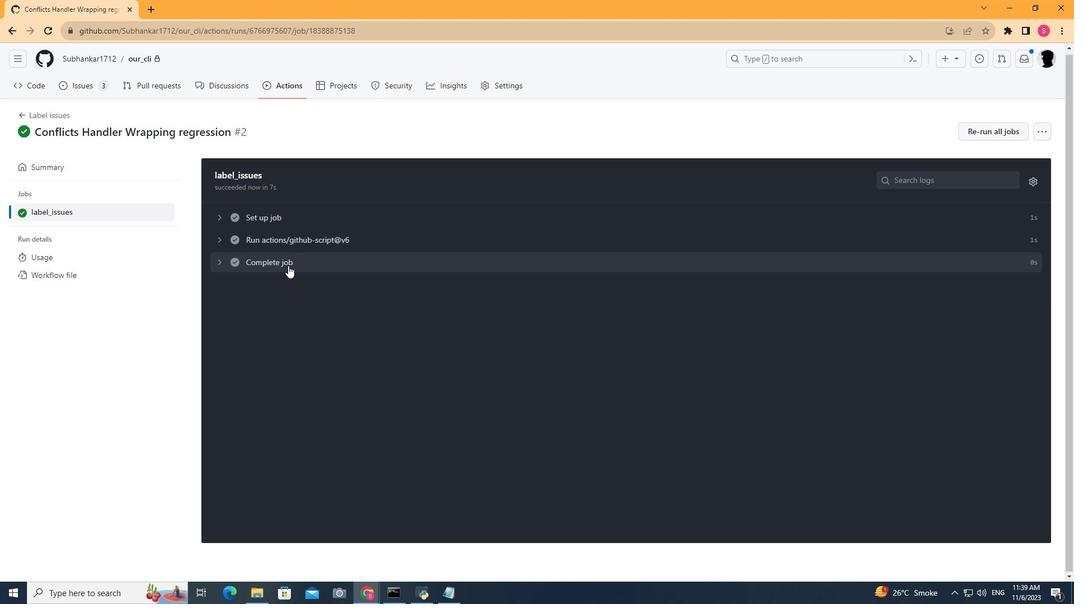 
Action: Mouse moved to (92, 82)
Screenshot: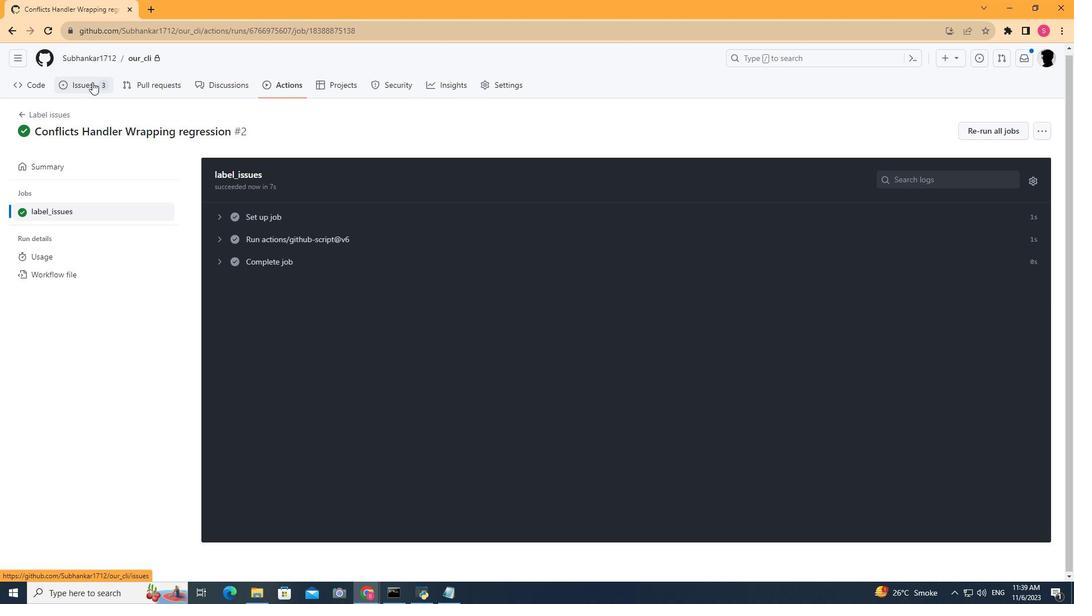 
Action: Mouse pressed left at (92, 82)
Screenshot: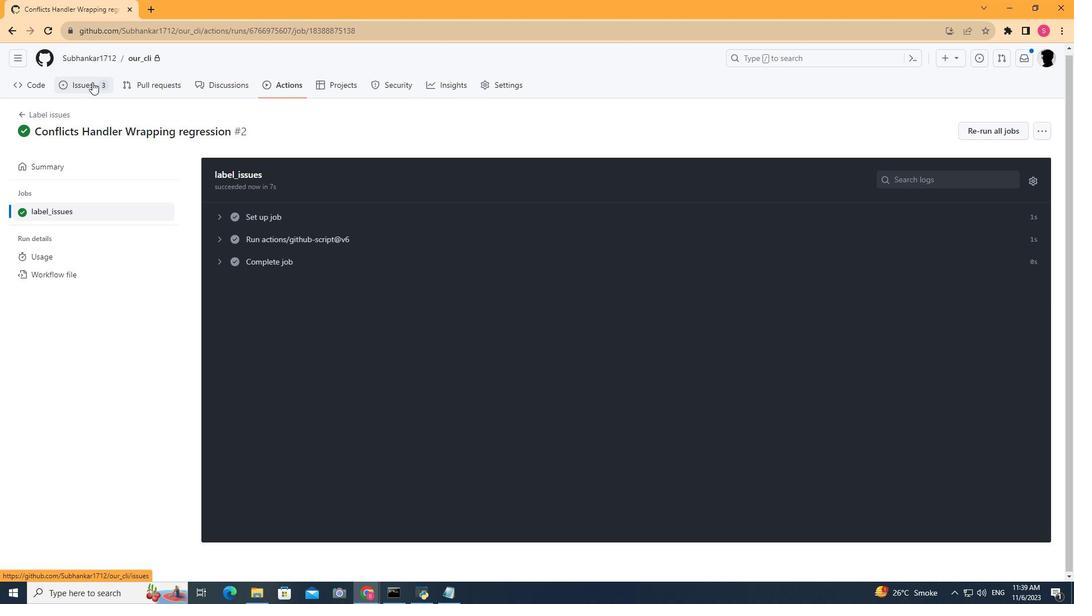 
Action: Mouse moved to (308, 187)
Screenshot: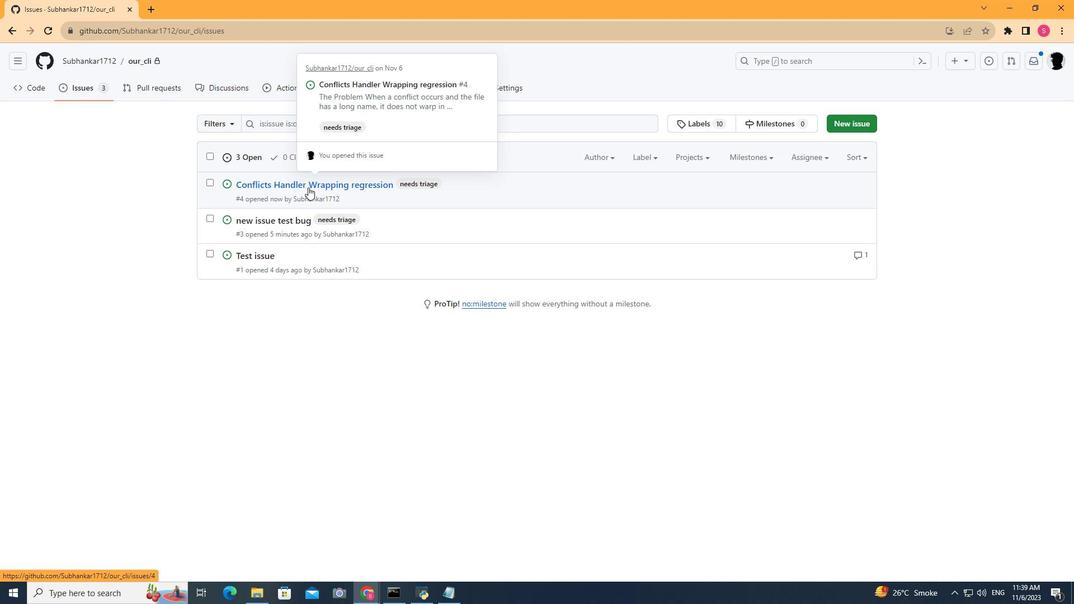 
Action: Mouse pressed left at (308, 187)
Screenshot: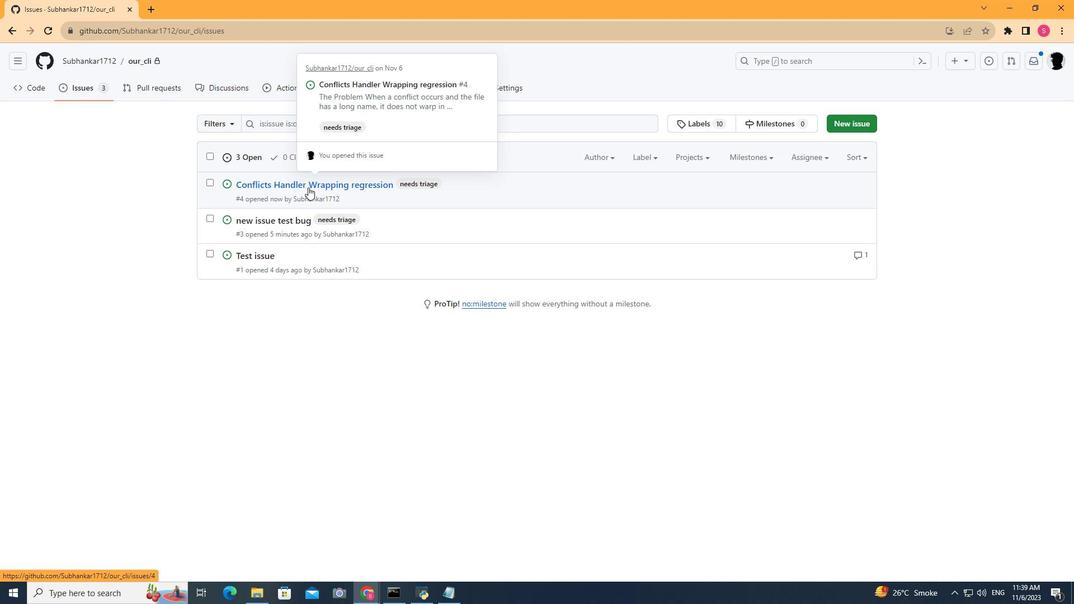 
Action: Mouse moved to (391, 314)
Screenshot: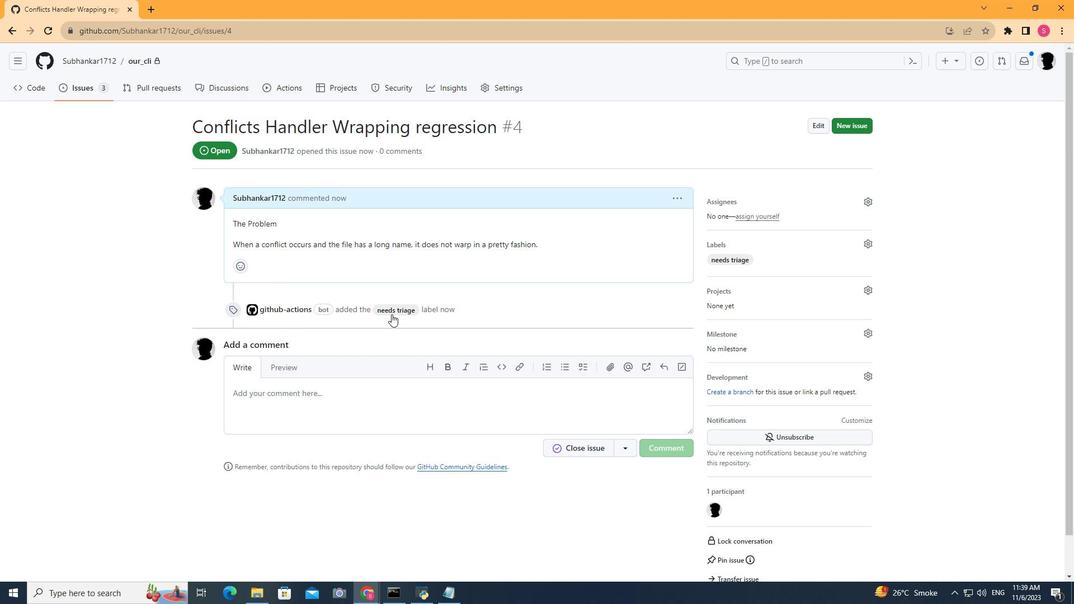 
Action: Mouse scrolled (391, 314) with delta (0, 0)
Screenshot: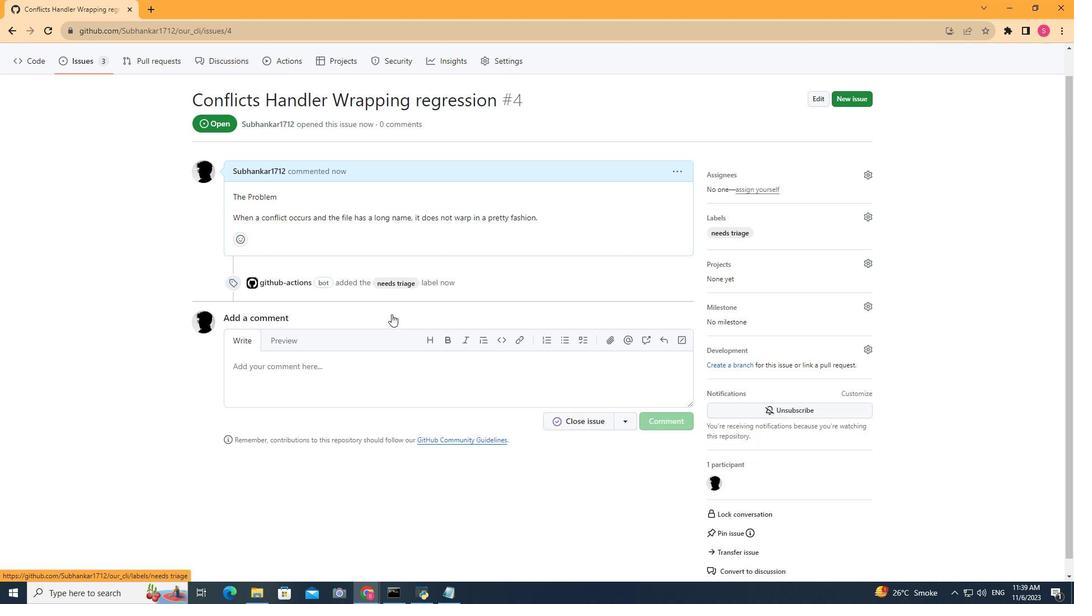 
Action: Mouse scrolled (391, 314) with delta (0, 0)
Screenshot: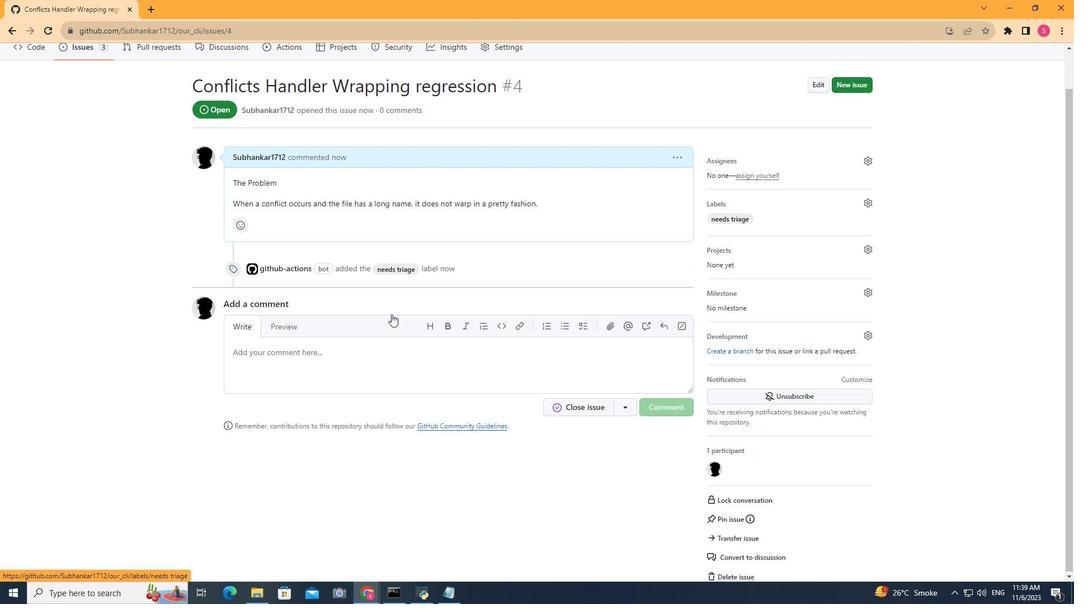 
Action: Mouse scrolled (391, 314) with delta (0, 0)
Screenshot: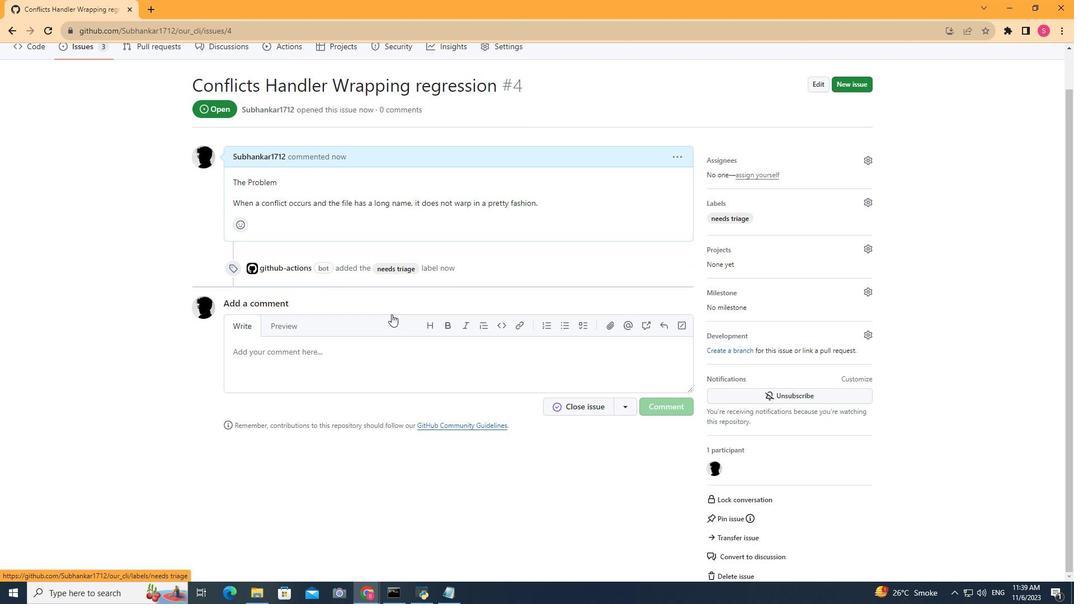 
Action: Mouse scrolled (391, 315) with delta (0, 0)
Screenshot: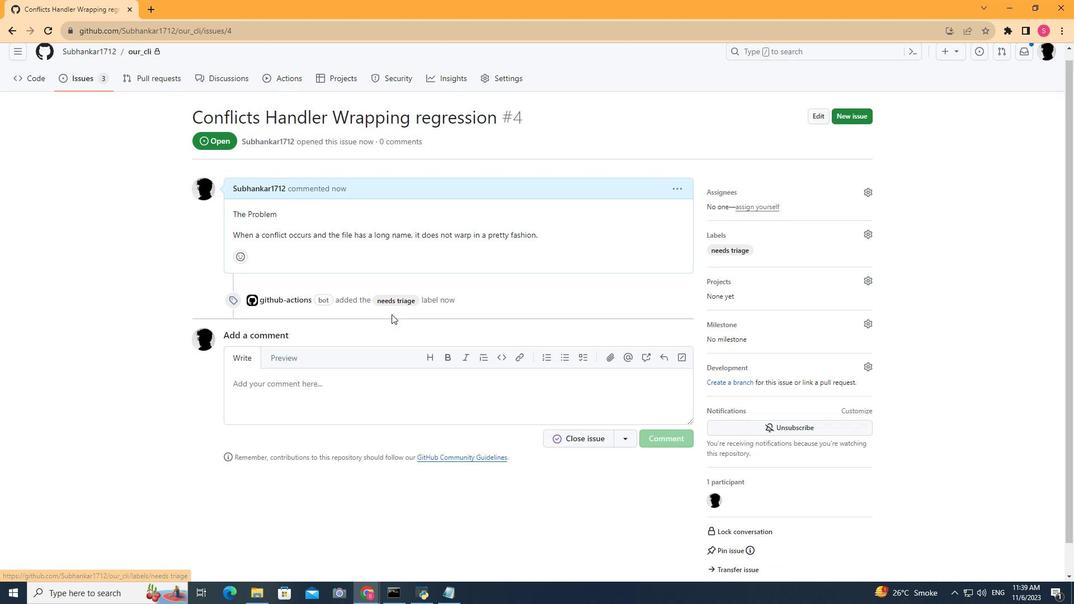 
Action: Mouse scrolled (391, 315) with delta (0, 0)
Screenshot: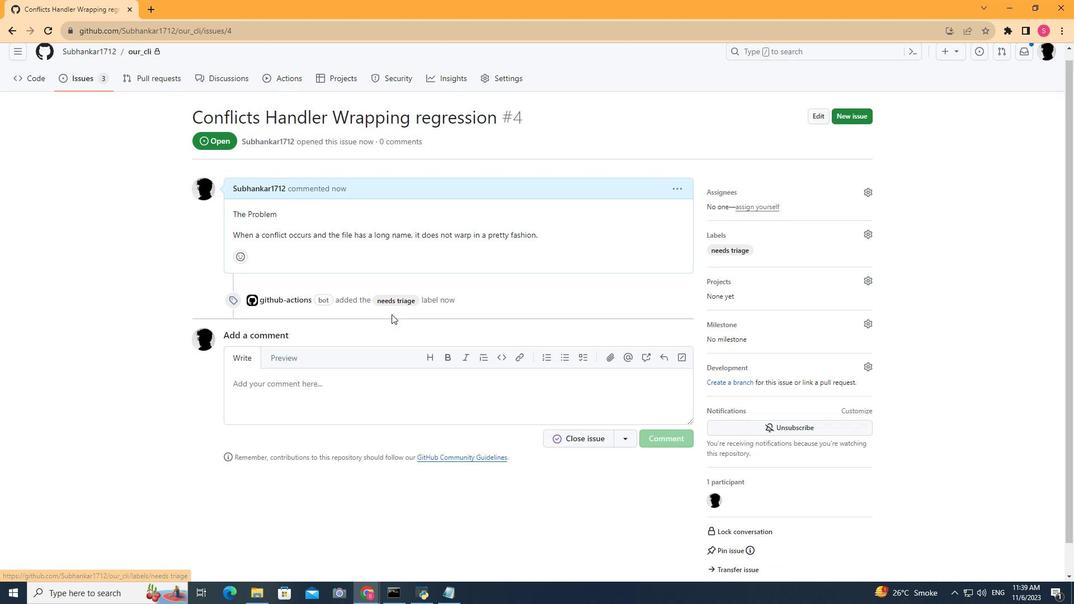 
Action: Mouse scrolled (391, 315) with delta (0, 0)
Screenshot: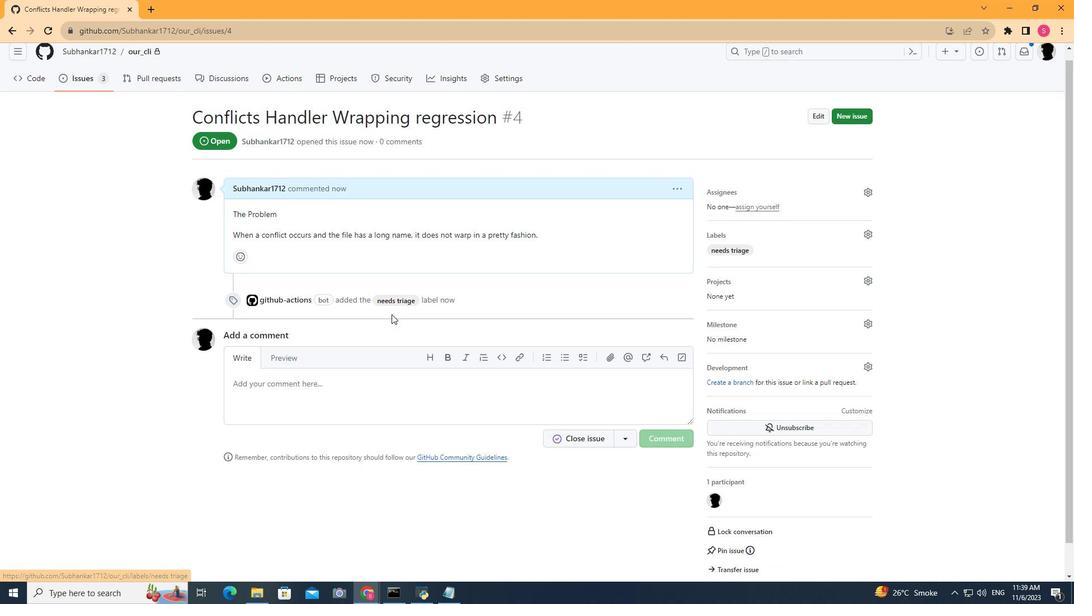 
Action: Mouse scrolled (391, 314) with delta (0, 0)
Screenshot: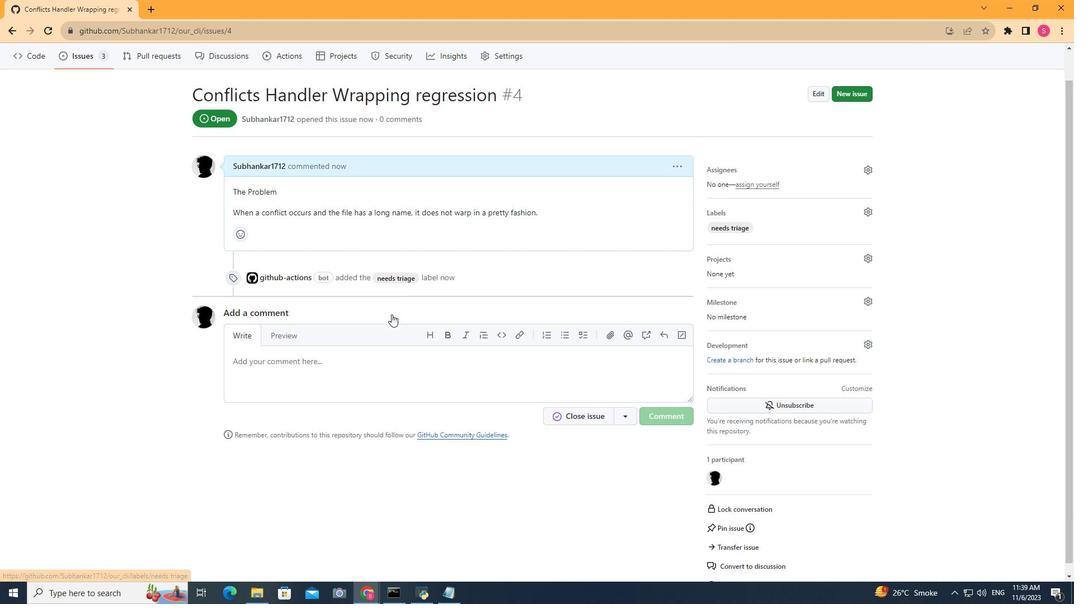 
Action: Mouse scrolled (391, 314) with delta (0, 0)
Screenshot: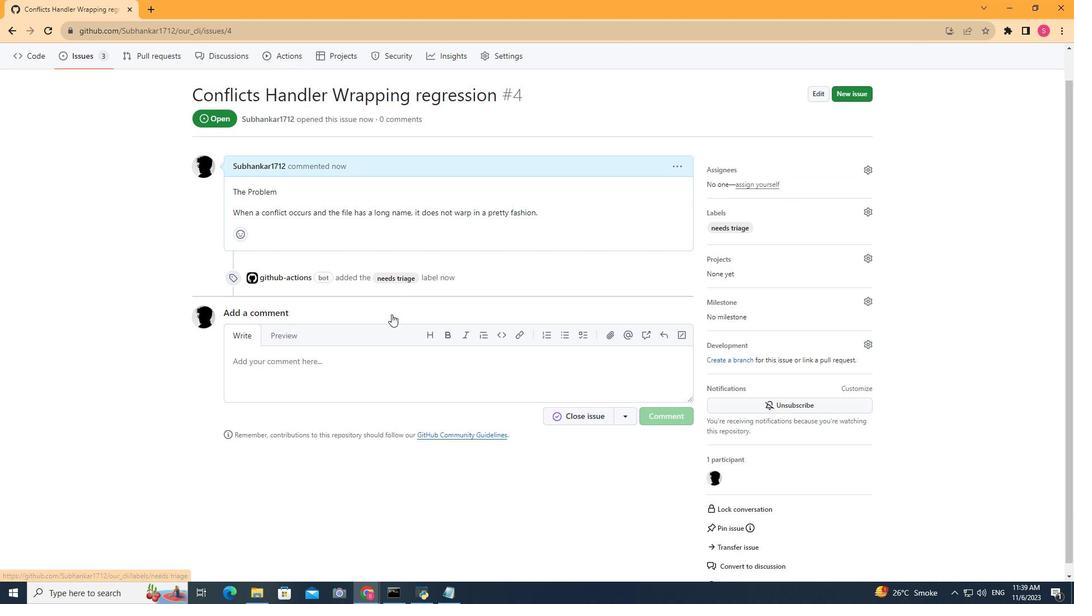 
Action: Mouse scrolled (391, 314) with delta (0, 0)
Screenshot: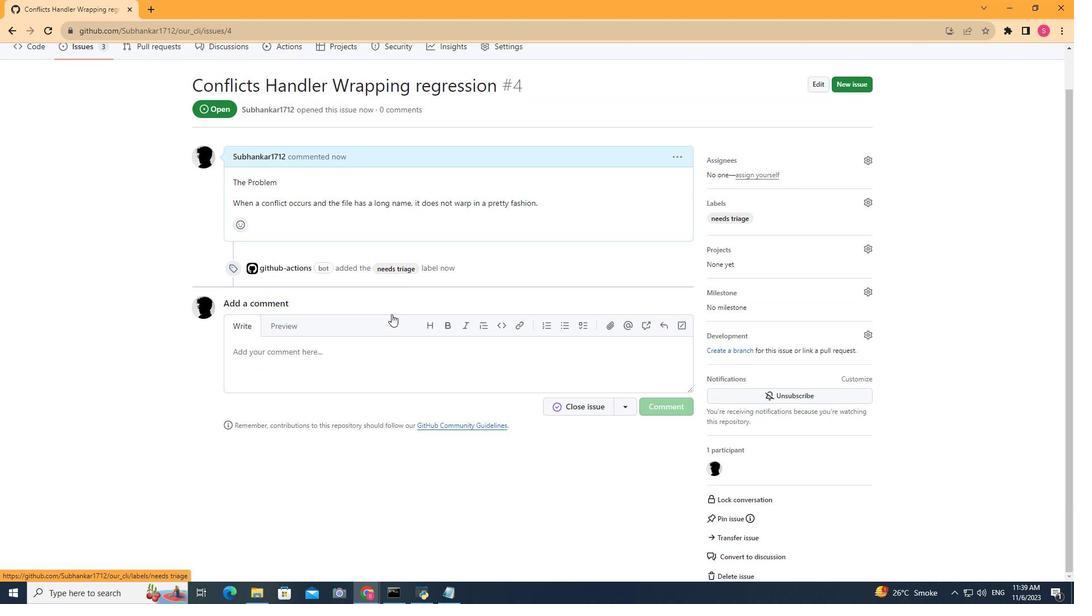 
